 Task: Add Mauro & Gianni Sharp Provolone Cheese Wedge to the cart.
Action: Mouse moved to (808, 281)
Screenshot: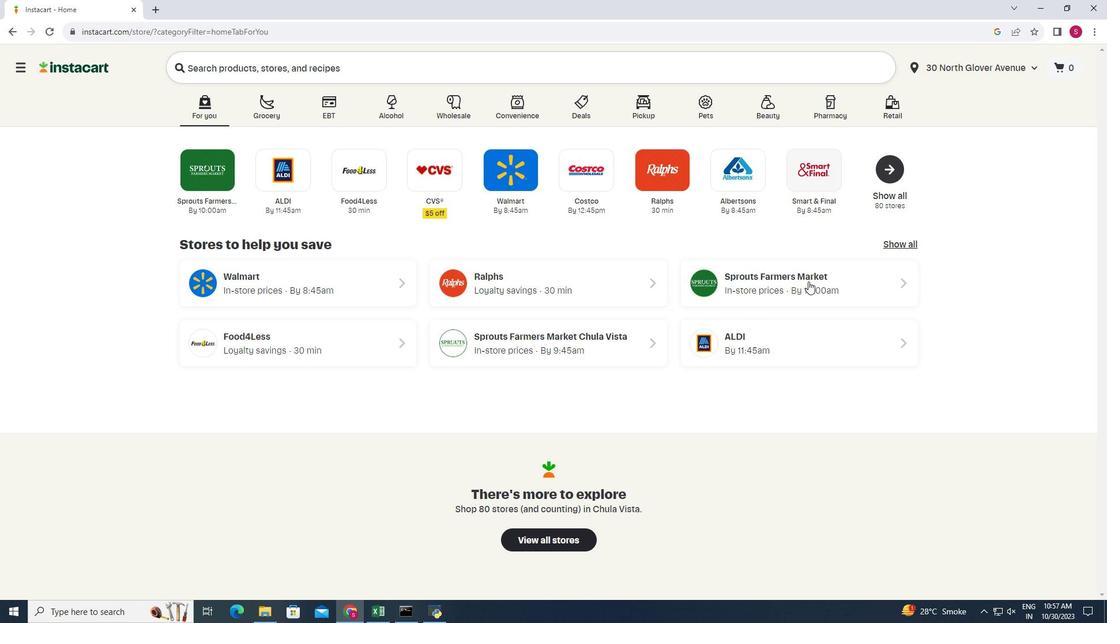 
Action: Mouse pressed left at (808, 281)
Screenshot: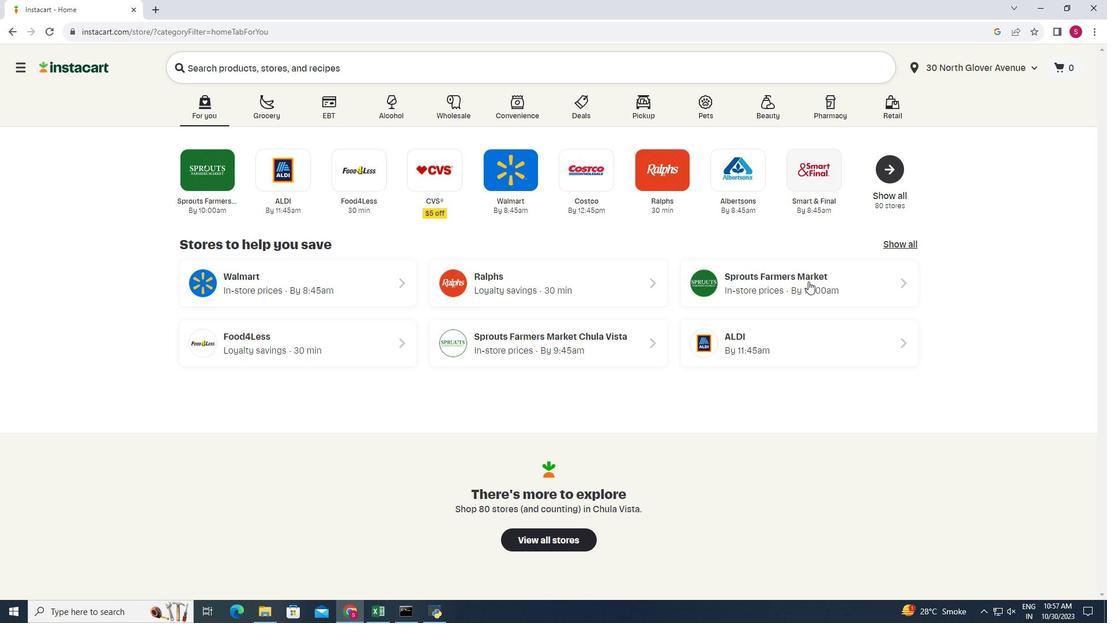 
Action: Mouse moved to (32, 504)
Screenshot: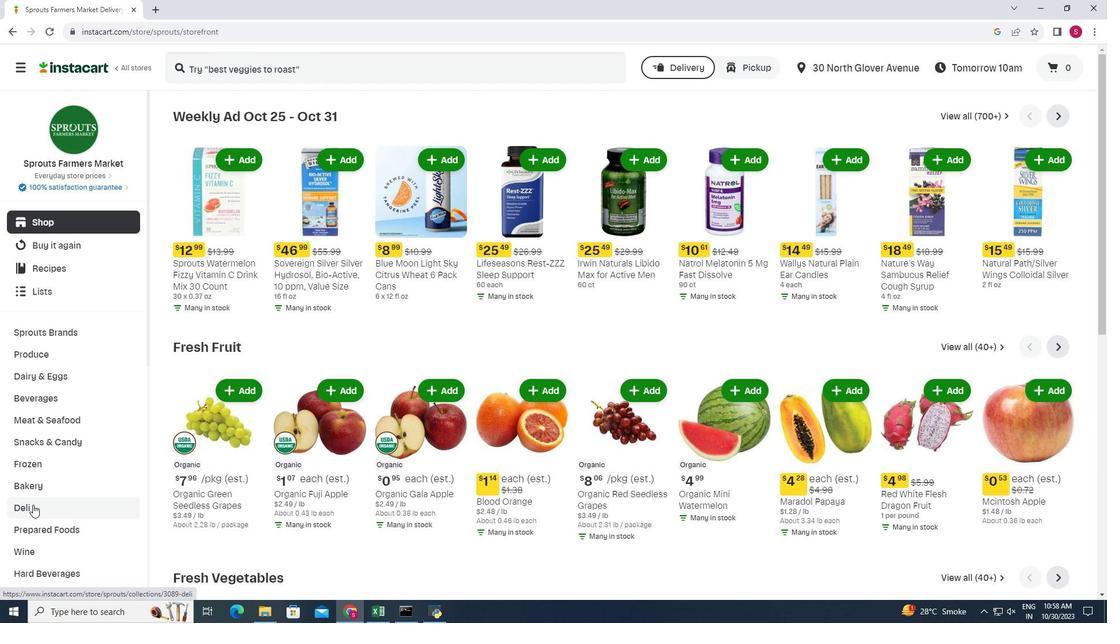 
Action: Mouse pressed left at (32, 504)
Screenshot: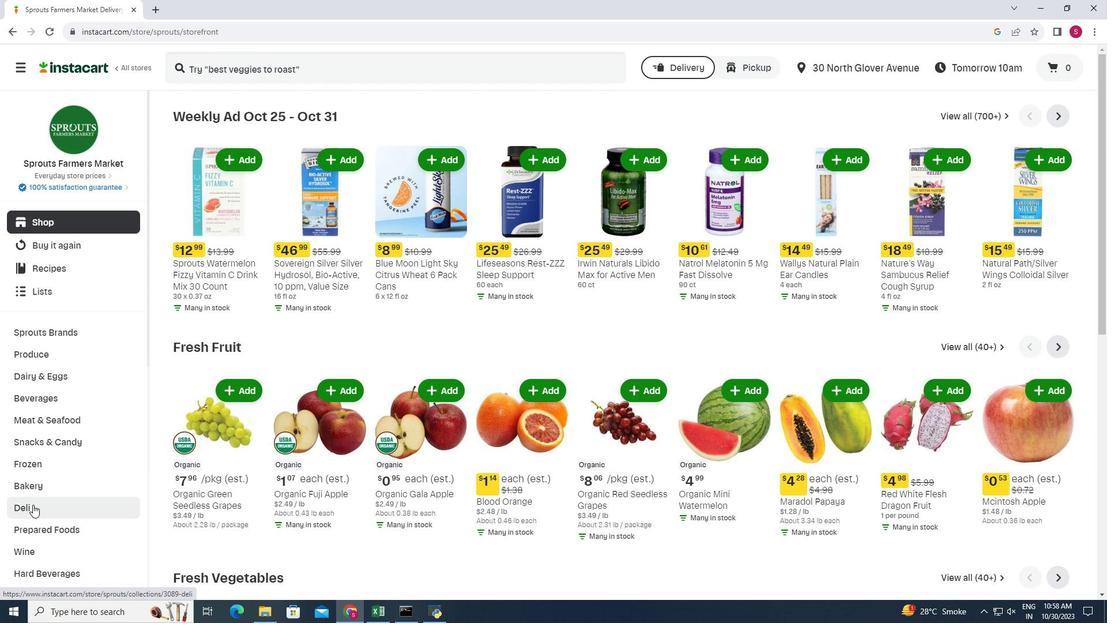 
Action: Mouse moved to (297, 153)
Screenshot: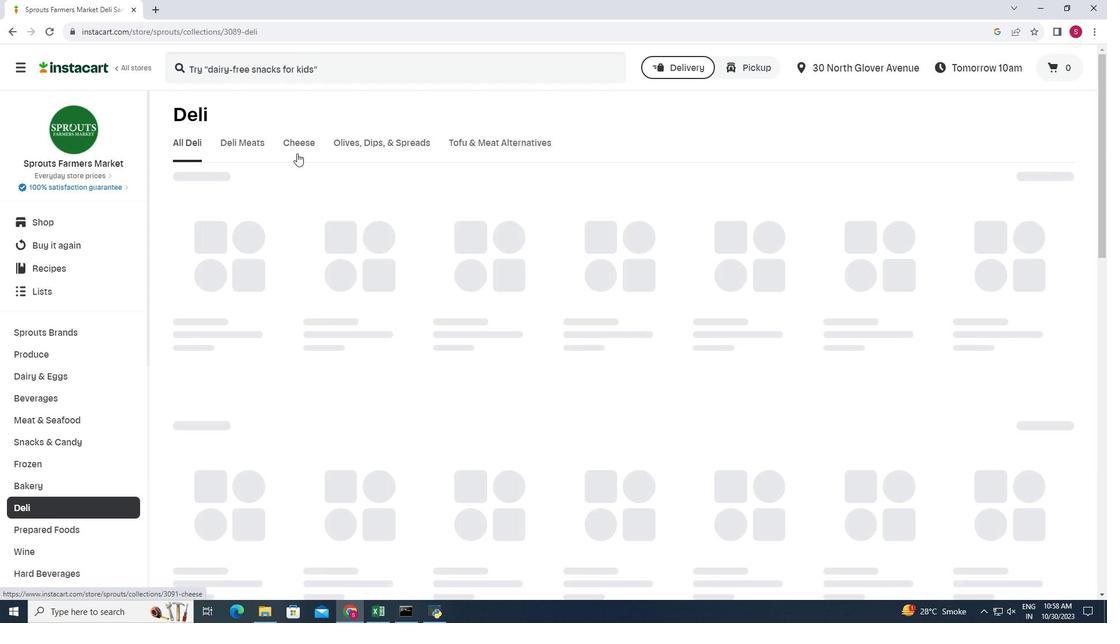 
Action: Mouse pressed left at (297, 153)
Screenshot: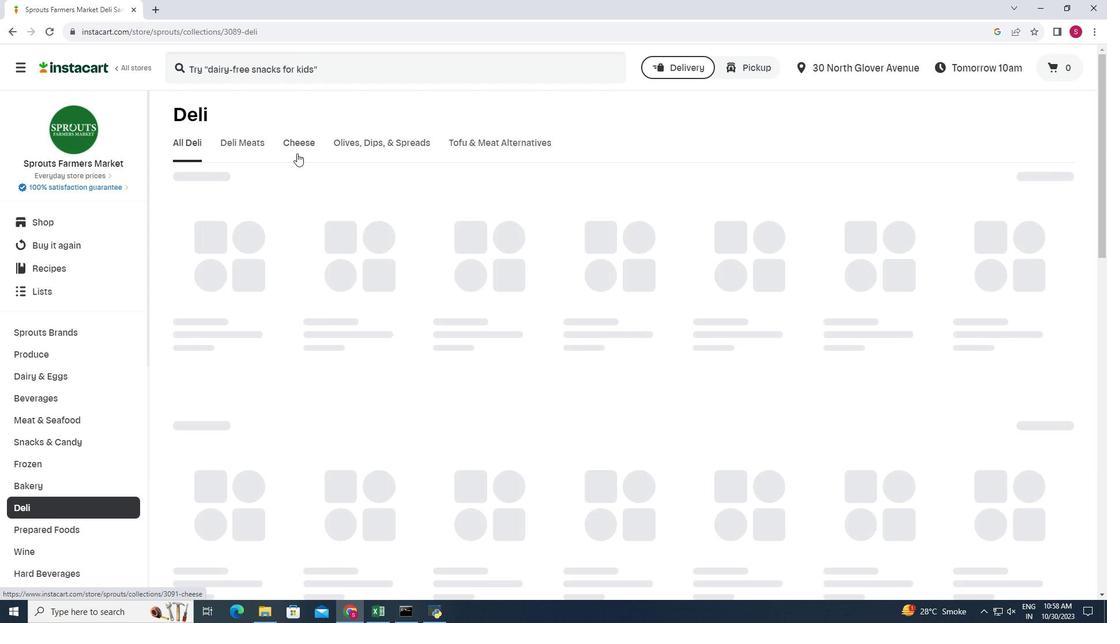 
Action: Mouse moved to (1088, 190)
Screenshot: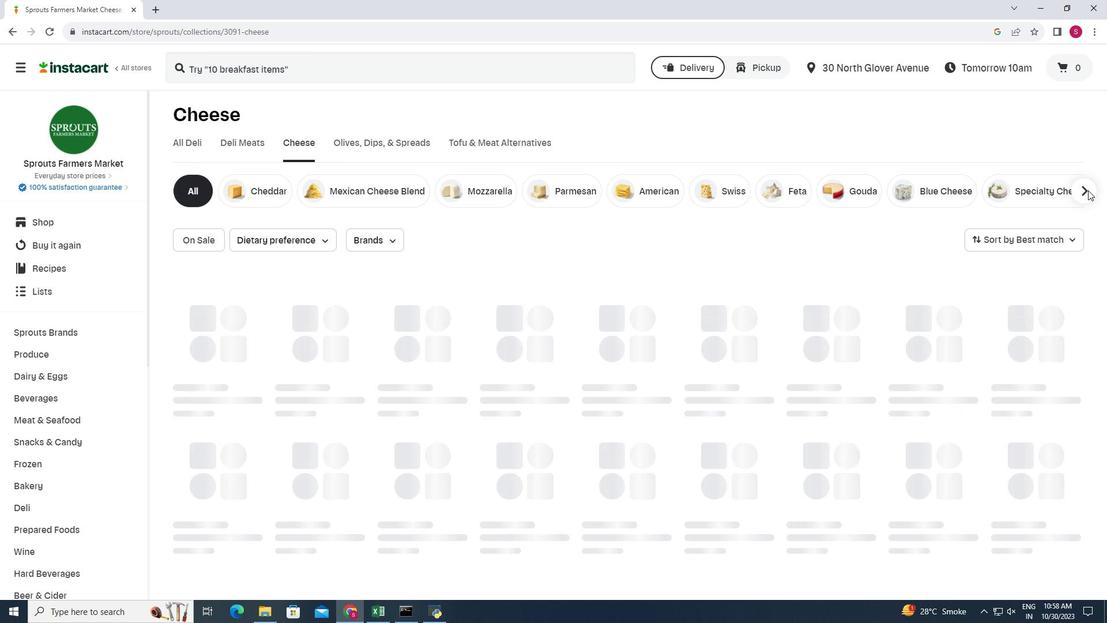 
Action: Mouse pressed left at (1088, 190)
Screenshot: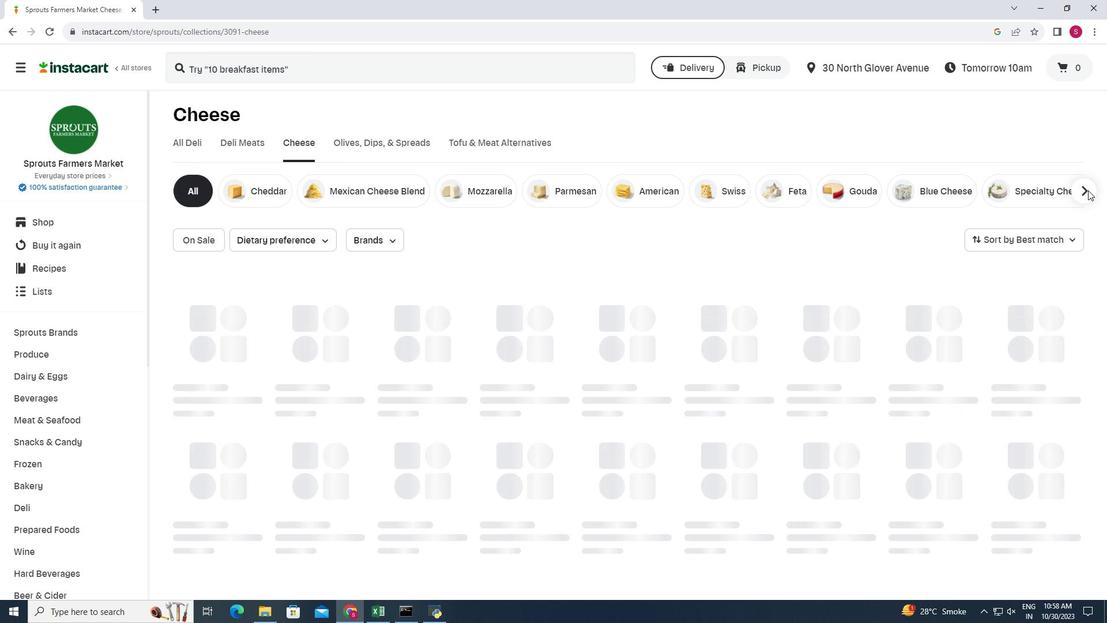 
Action: Mouse moved to (1085, 188)
Screenshot: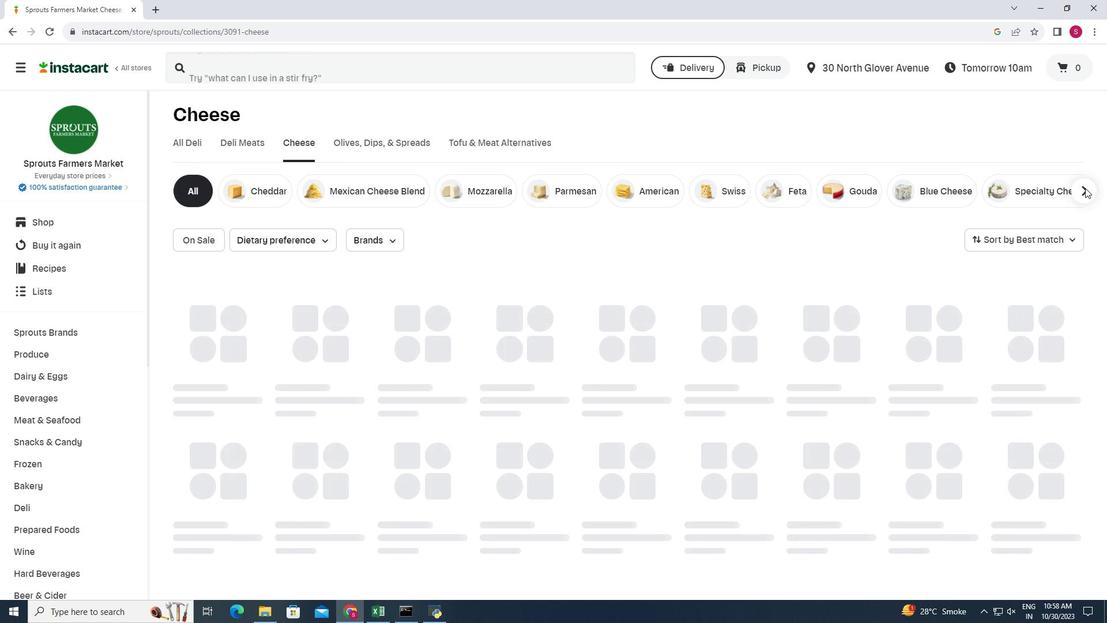 
Action: Mouse pressed left at (1085, 188)
Screenshot: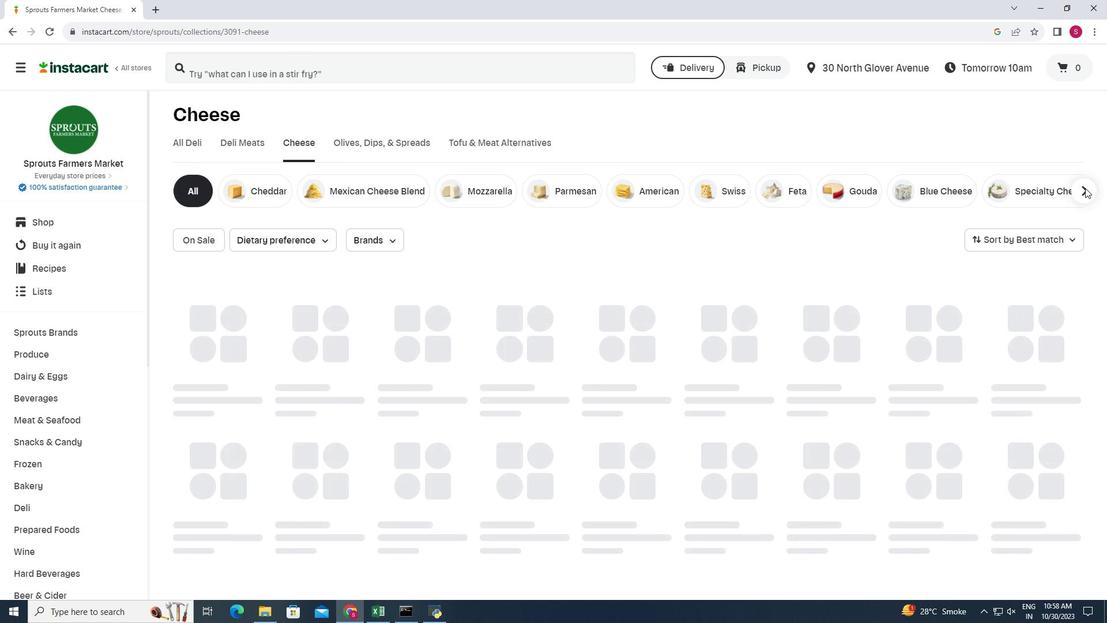
Action: Mouse moved to (1023, 197)
Screenshot: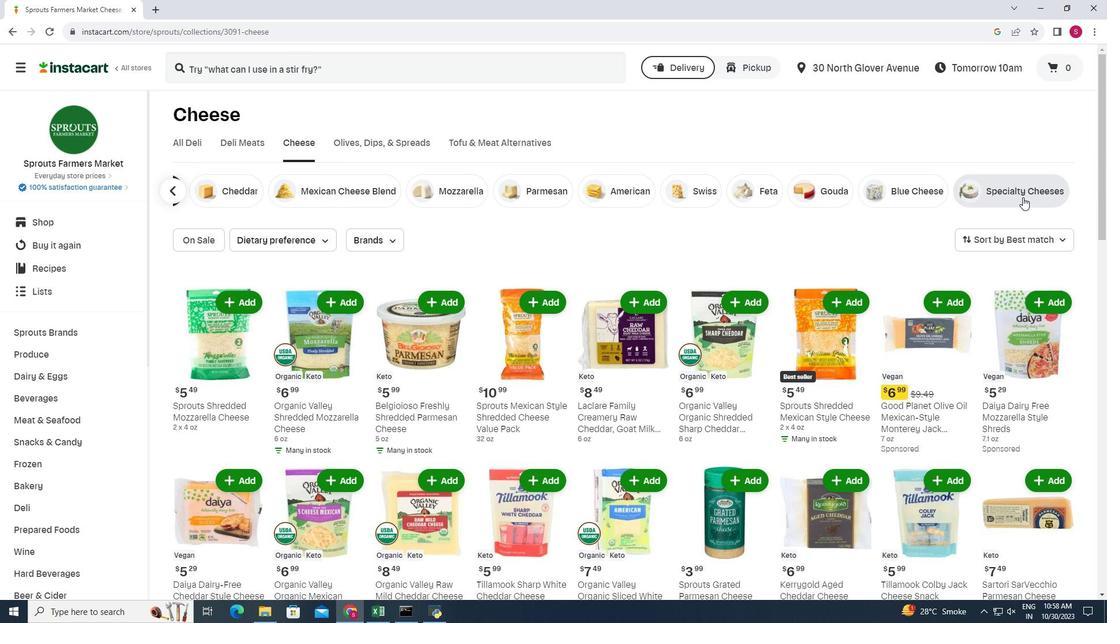
Action: Mouse pressed left at (1023, 197)
Screenshot: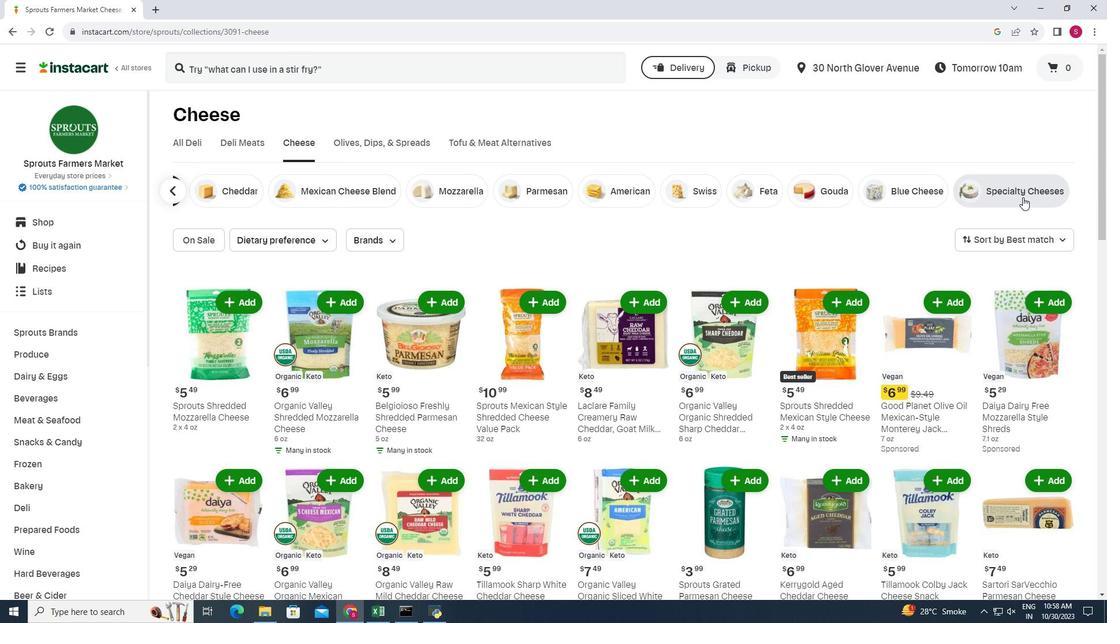
Action: Mouse moved to (220, 260)
Screenshot: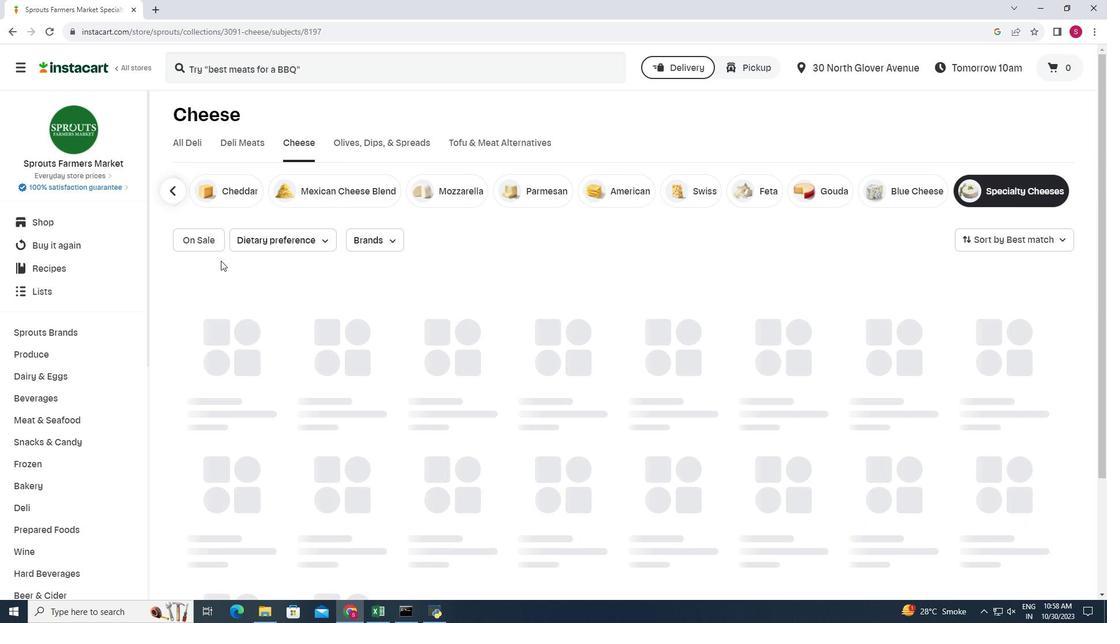 
Action: Mouse scrolled (220, 260) with delta (0, 0)
Screenshot: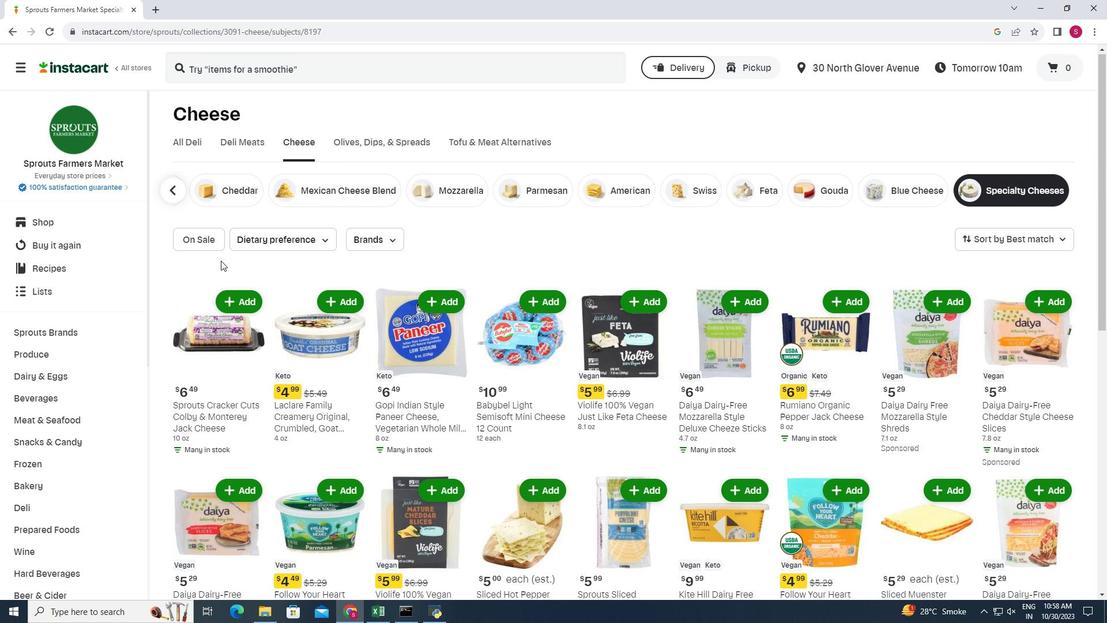 
Action: Mouse scrolled (220, 260) with delta (0, 0)
Screenshot: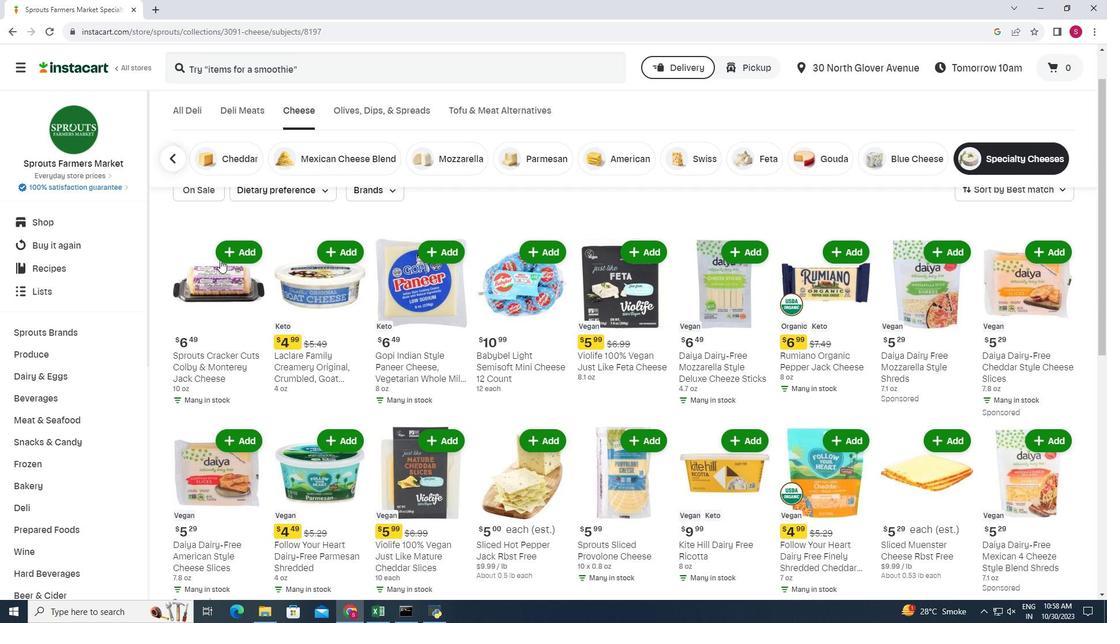 
Action: Mouse moved to (1047, 314)
Screenshot: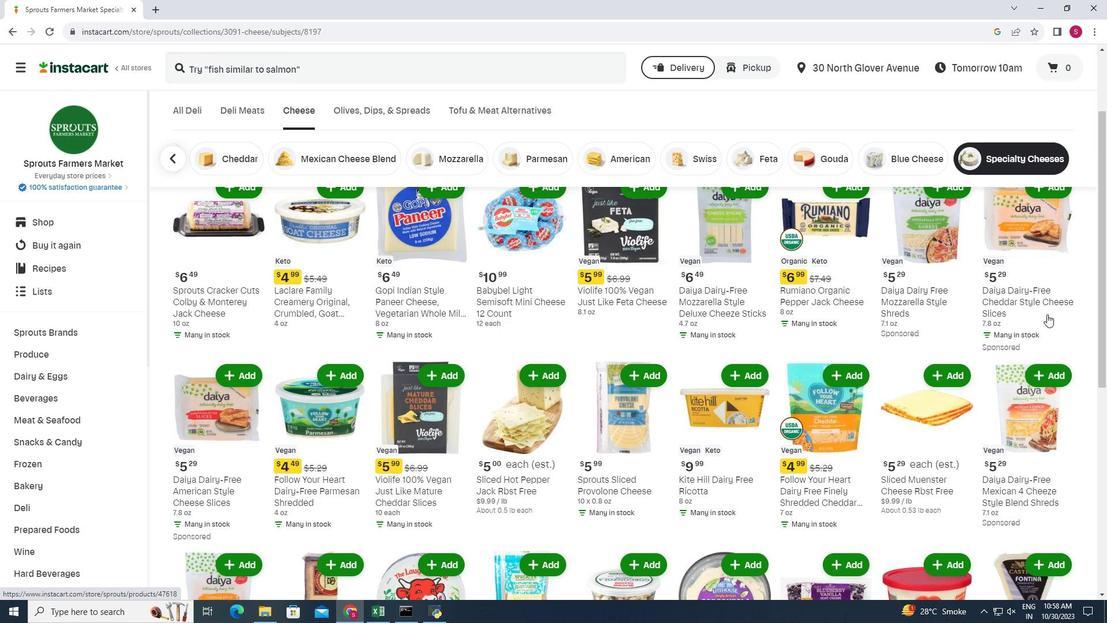 
Action: Mouse scrolled (1047, 313) with delta (0, 0)
Screenshot: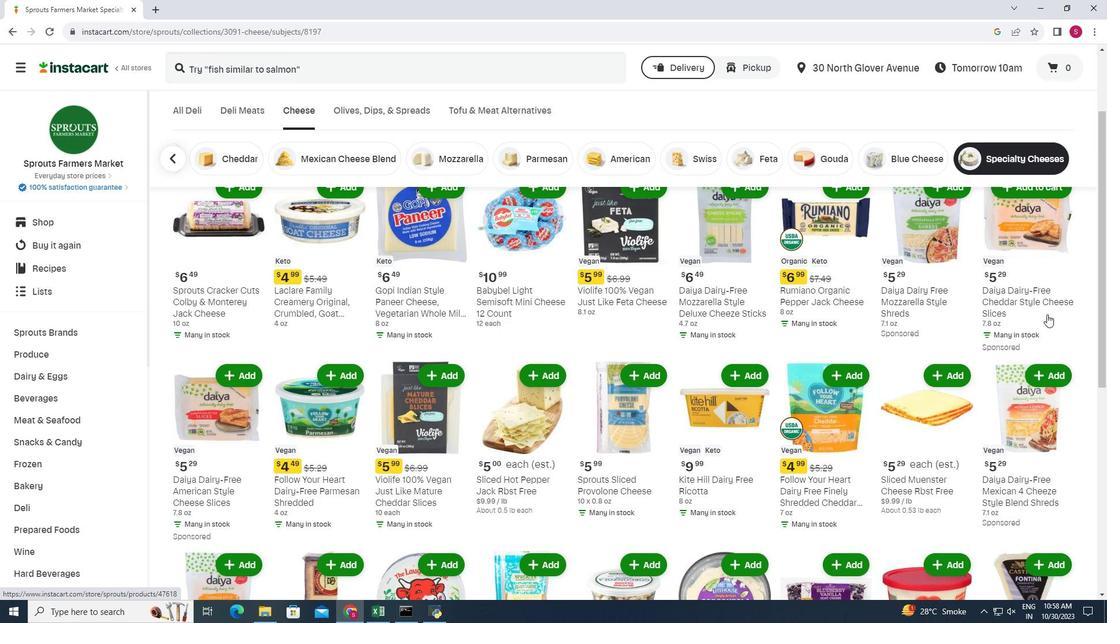 
Action: Mouse moved to (1047, 315)
Screenshot: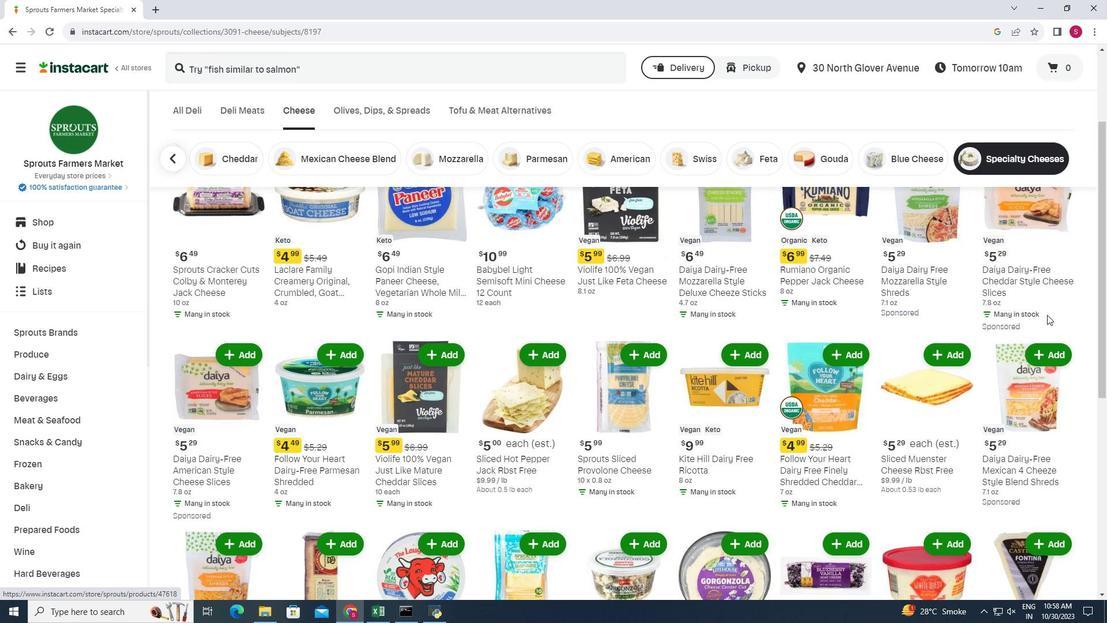 
Action: Mouse scrolled (1047, 314) with delta (0, 0)
Screenshot: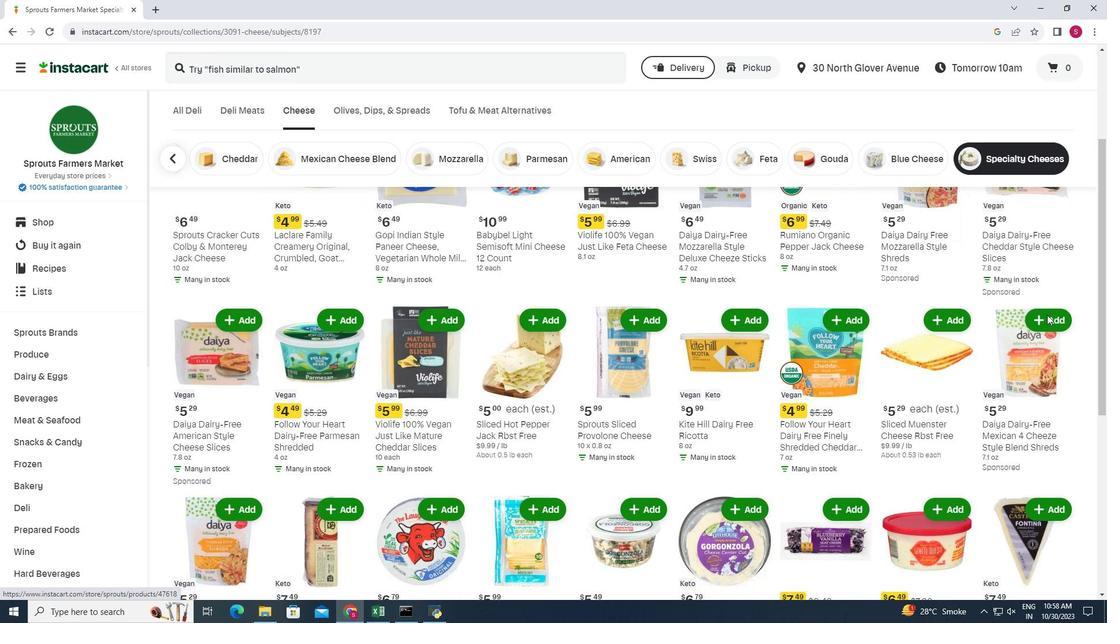 
Action: Mouse moved to (174, 351)
Screenshot: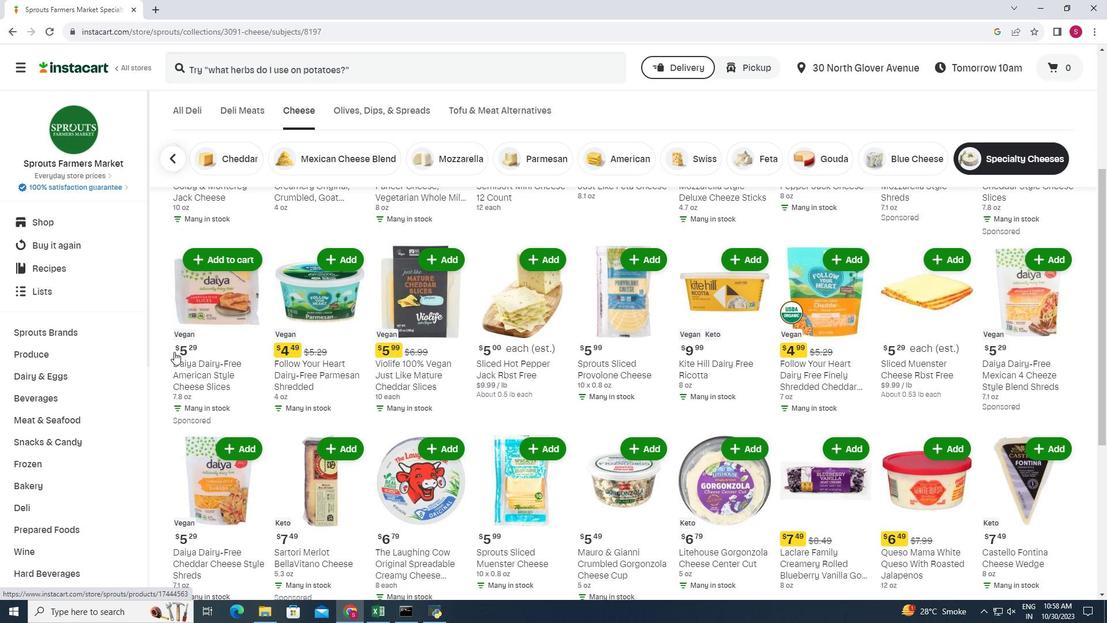 
Action: Mouse scrolled (174, 351) with delta (0, 0)
Screenshot: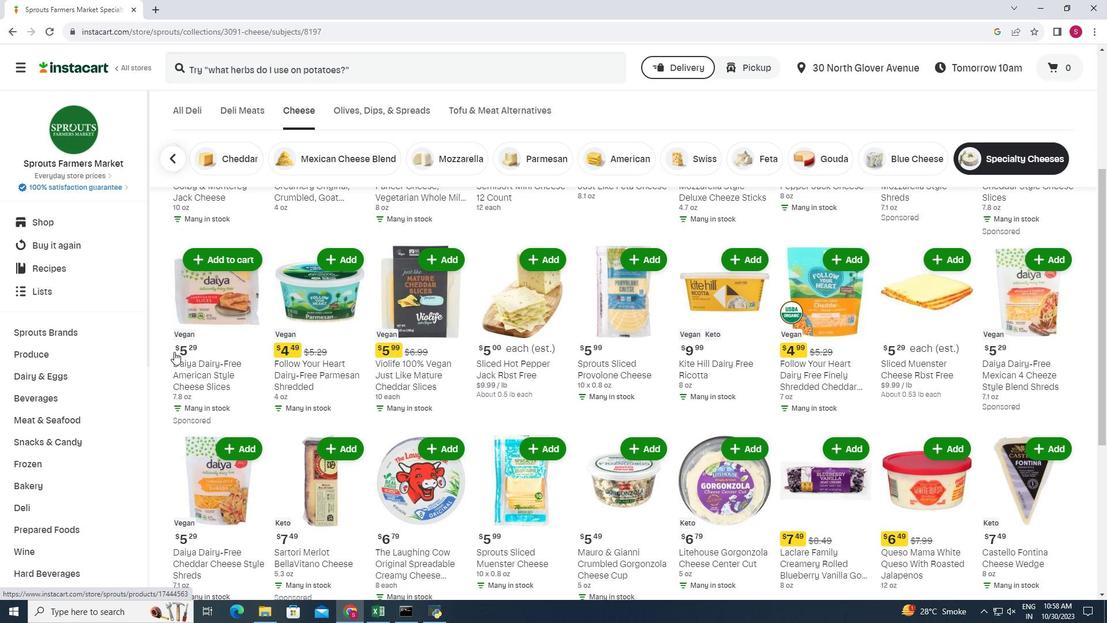 
Action: Mouse moved to (174, 351)
Screenshot: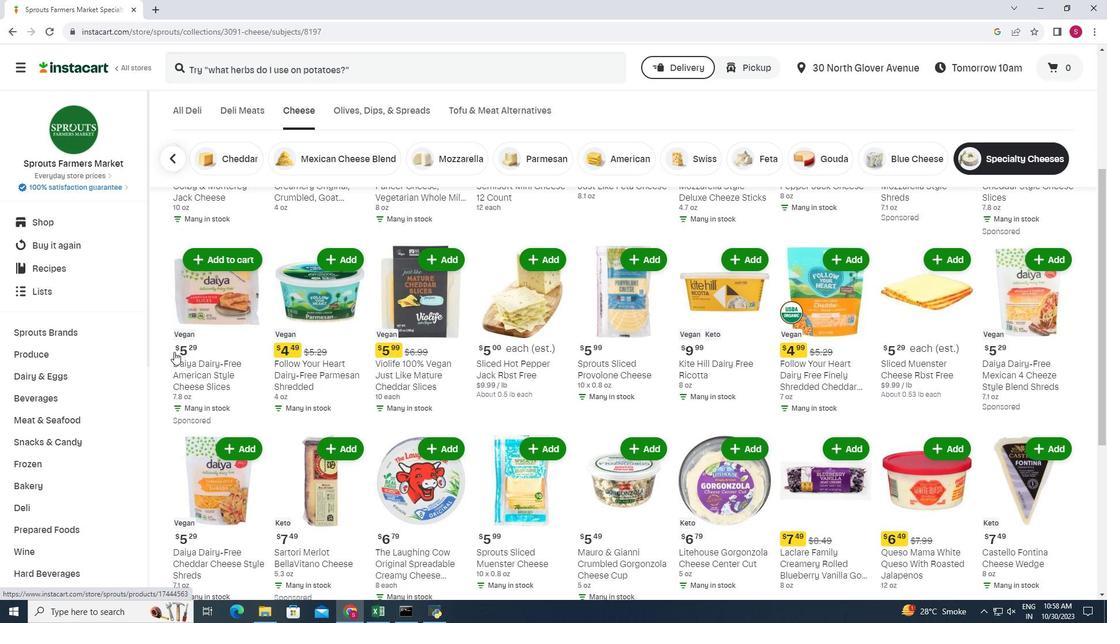 
Action: Mouse scrolled (174, 351) with delta (0, 0)
Screenshot: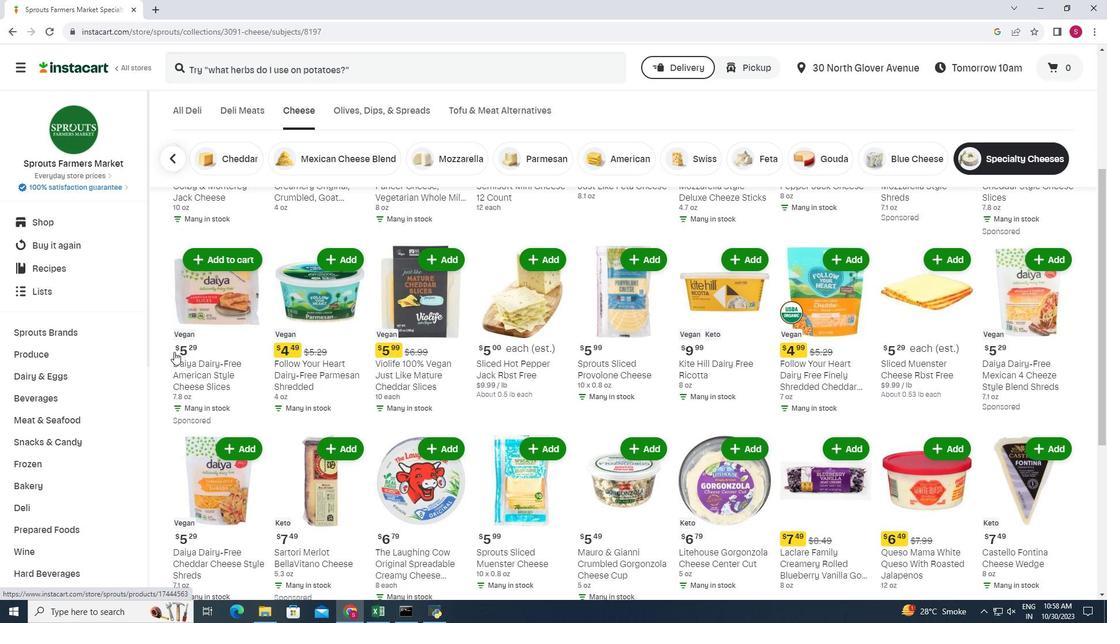 
Action: Mouse moved to (1063, 426)
Screenshot: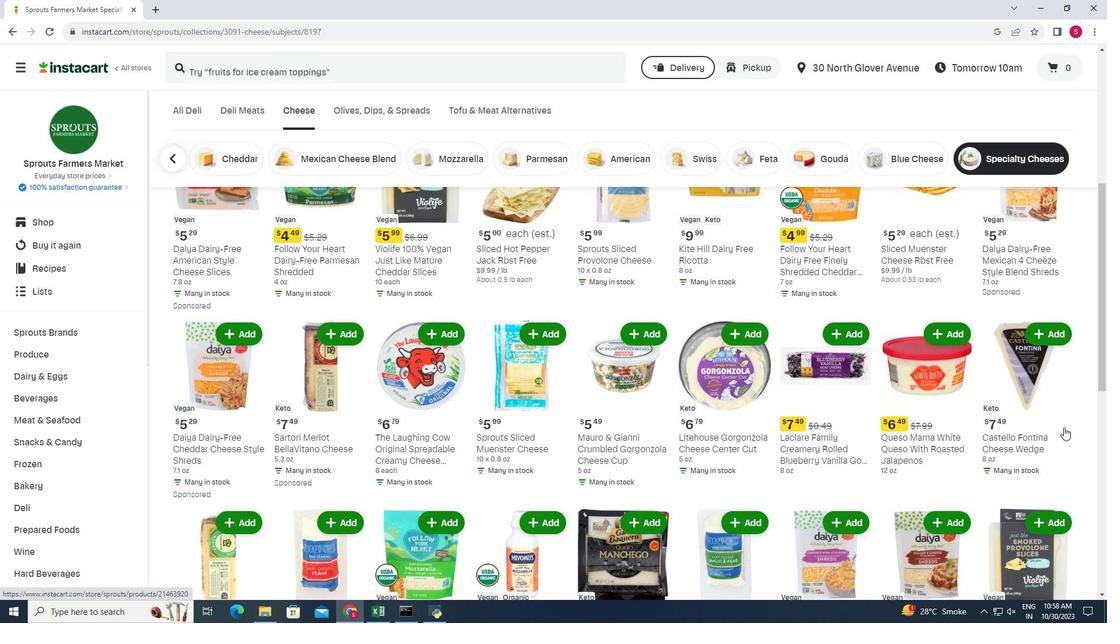 
Action: Mouse scrolled (1063, 426) with delta (0, 0)
Screenshot: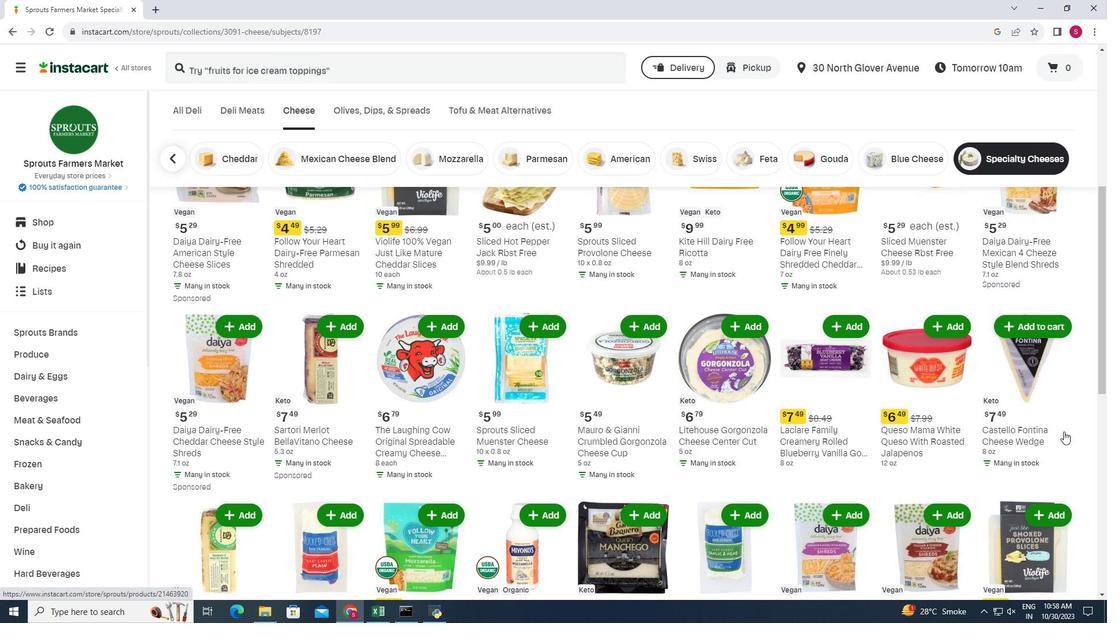 
Action: Mouse moved to (1064, 430)
Screenshot: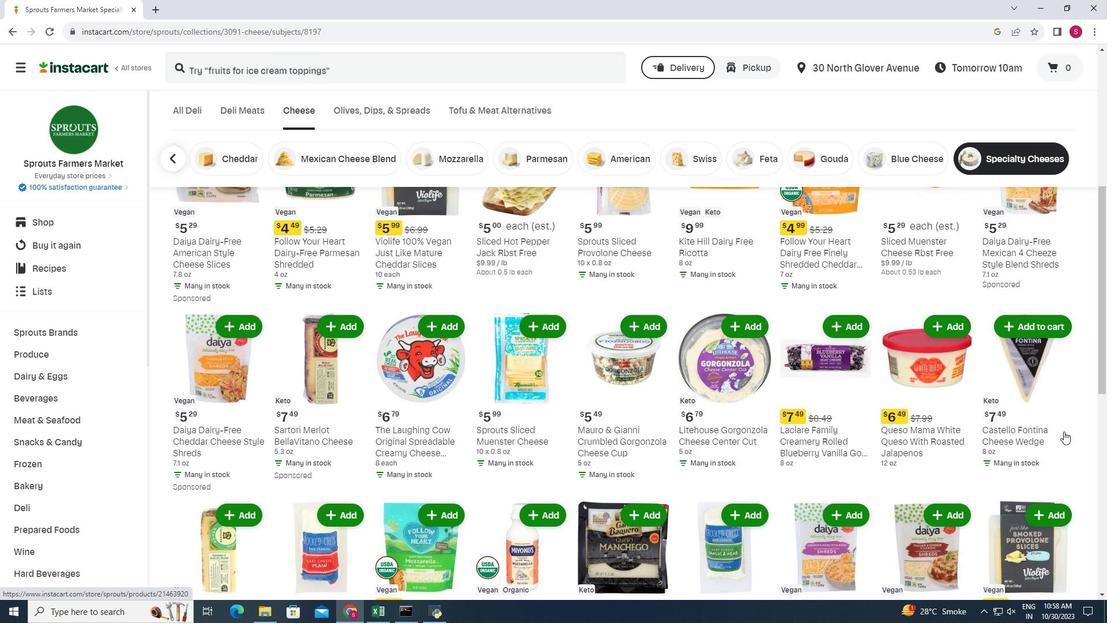 
Action: Mouse scrolled (1064, 429) with delta (0, 0)
Screenshot: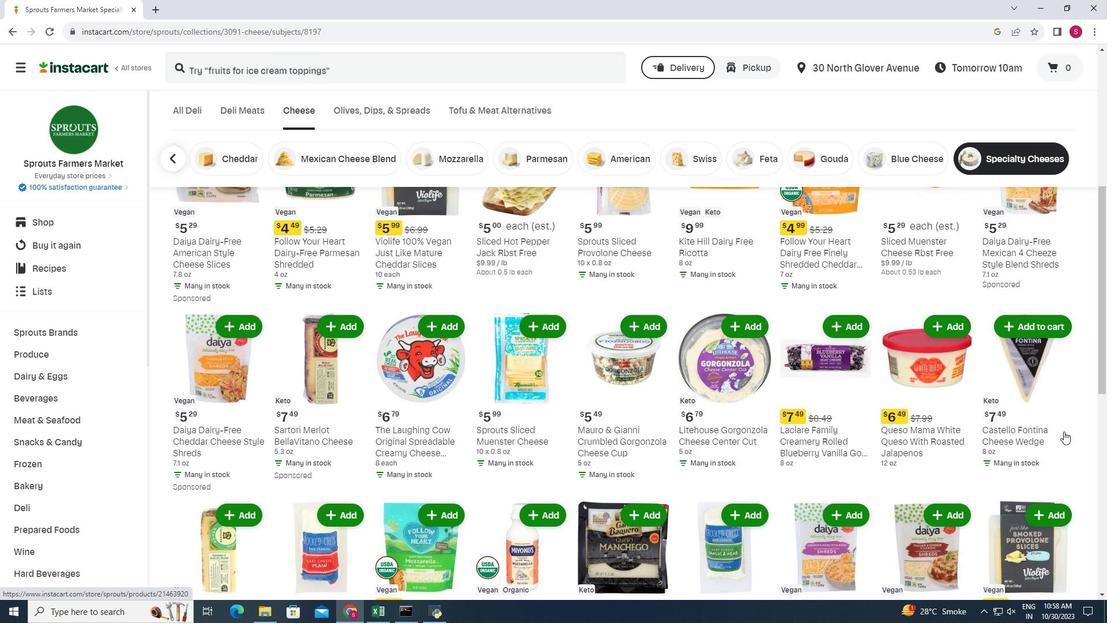 
Action: Mouse moved to (249, 456)
Screenshot: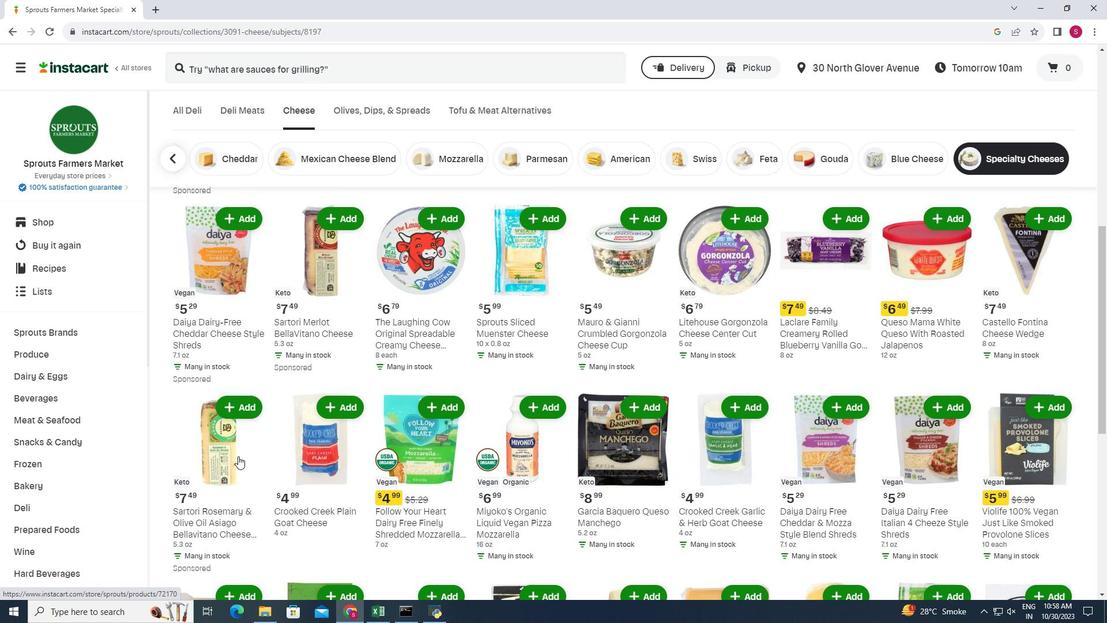 
Action: Mouse scrolled (249, 456) with delta (0, 0)
Screenshot: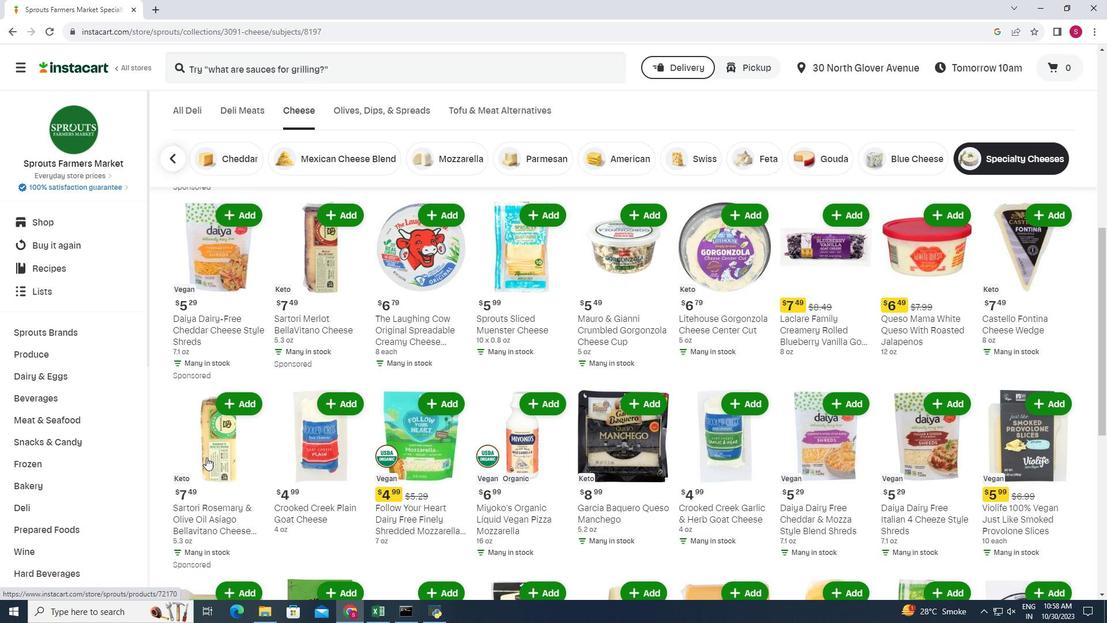 
Action: Mouse moved to (197, 457)
Screenshot: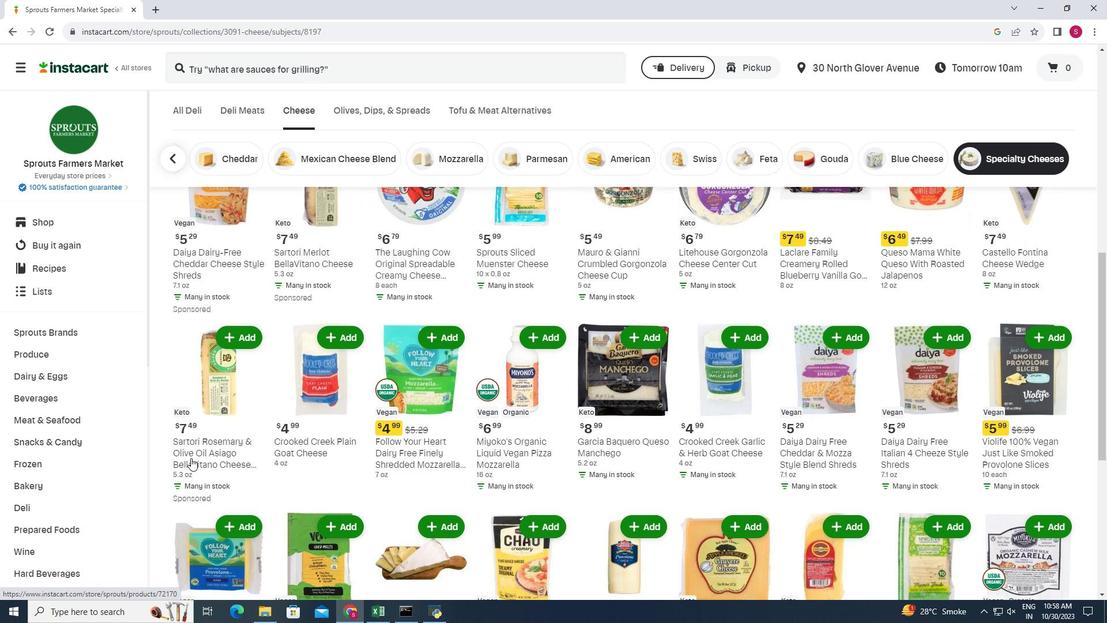 
Action: Mouse scrolled (197, 456) with delta (0, 0)
Screenshot: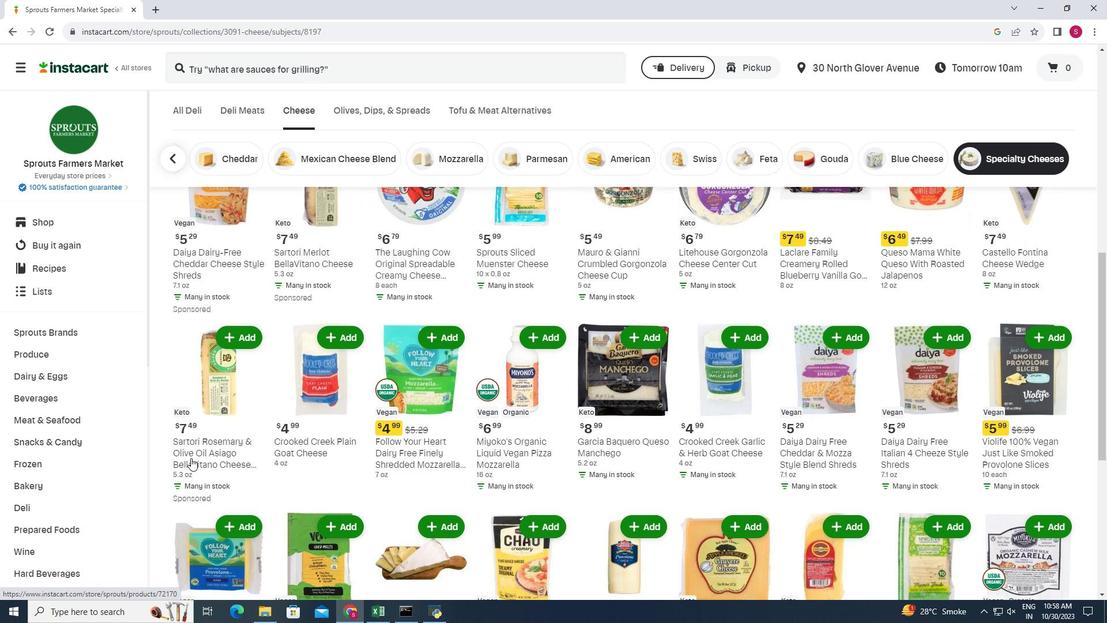 
Action: Mouse moved to (192, 458)
Screenshot: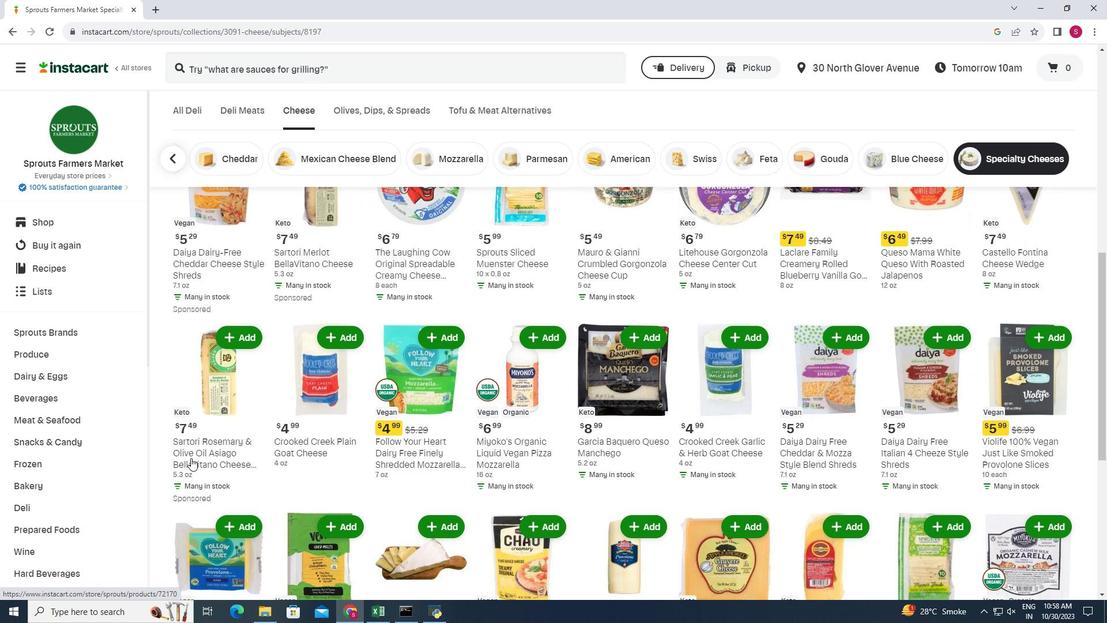 
Action: Mouse scrolled (192, 457) with delta (0, 0)
Screenshot: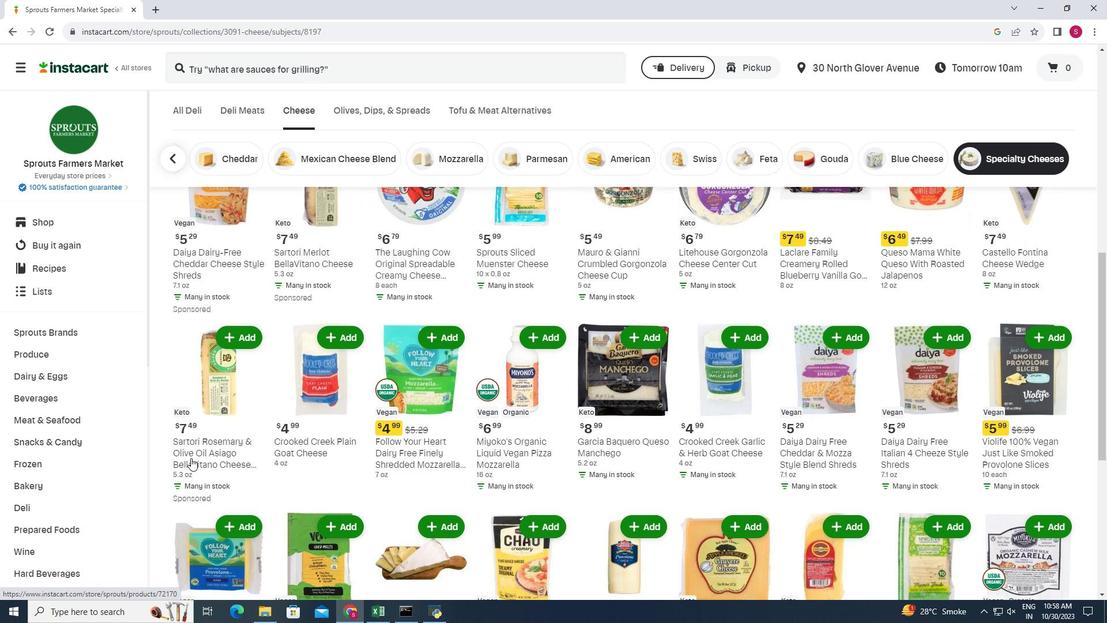 
Action: Mouse moved to (190, 458)
Screenshot: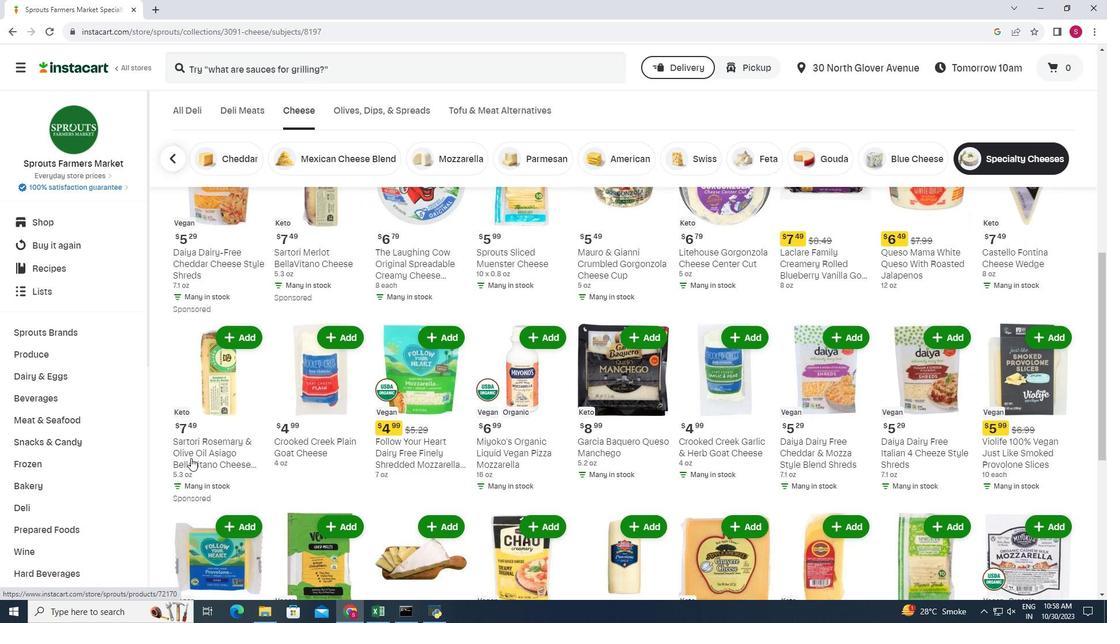 
Action: Mouse scrolled (190, 457) with delta (0, 0)
Screenshot: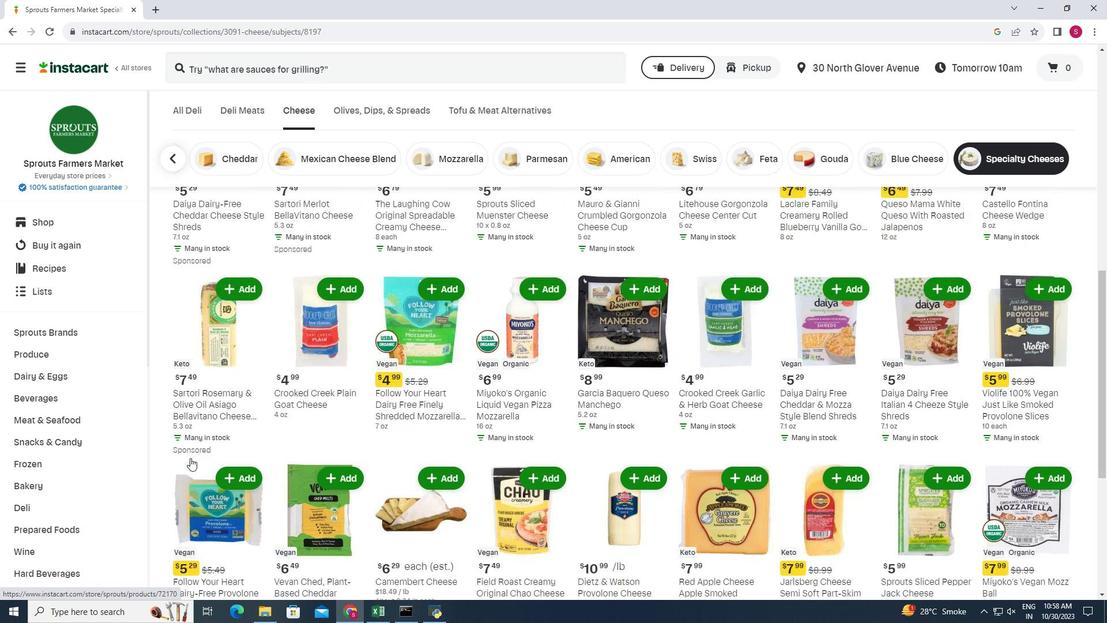 
Action: Mouse scrolled (190, 457) with delta (0, 0)
Screenshot: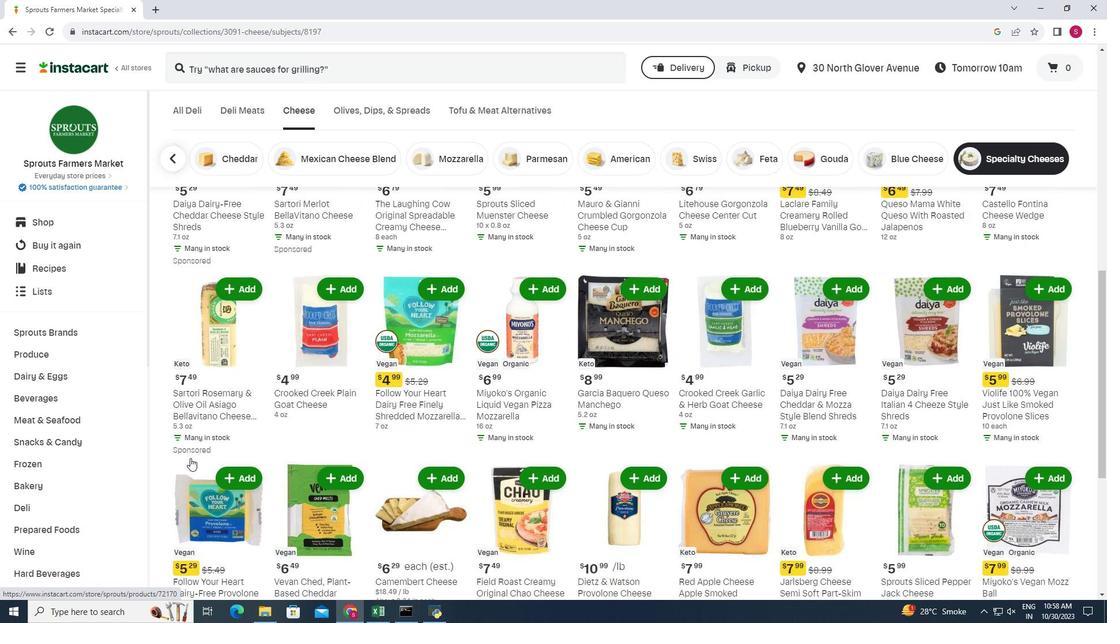 
Action: Mouse moved to (1022, 387)
Screenshot: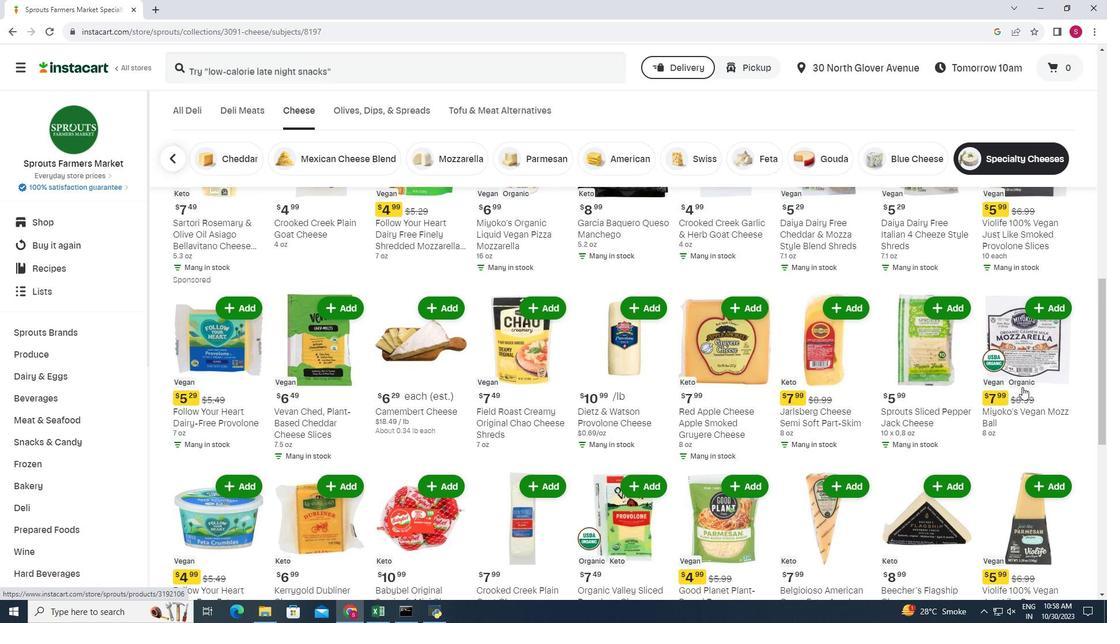 
Action: Mouse scrolled (1022, 386) with delta (0, 0)
Screenshot: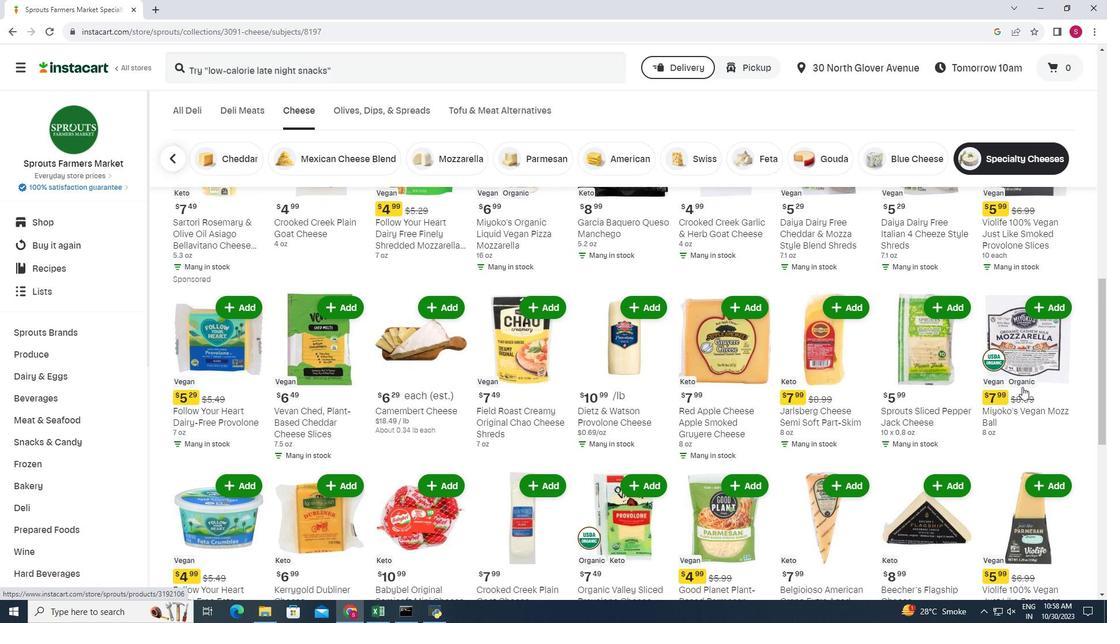 
Action: Mouse moved to (1023, 388)
Screenshot: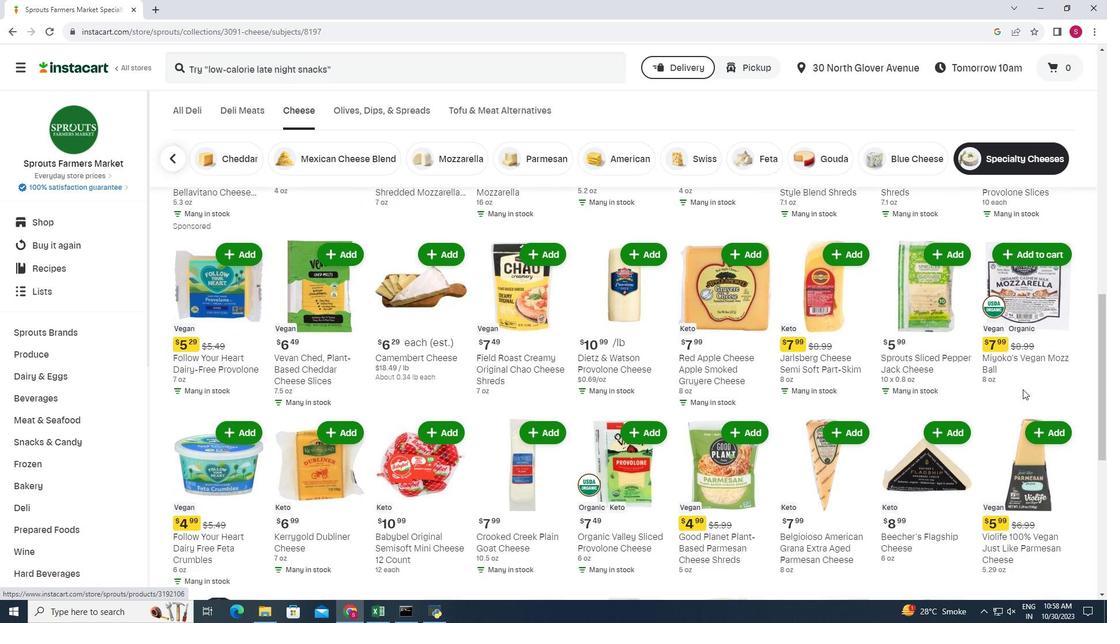 
Action: Mouse scrolled (1023, 387) with delta (0, 0)
Screenshot: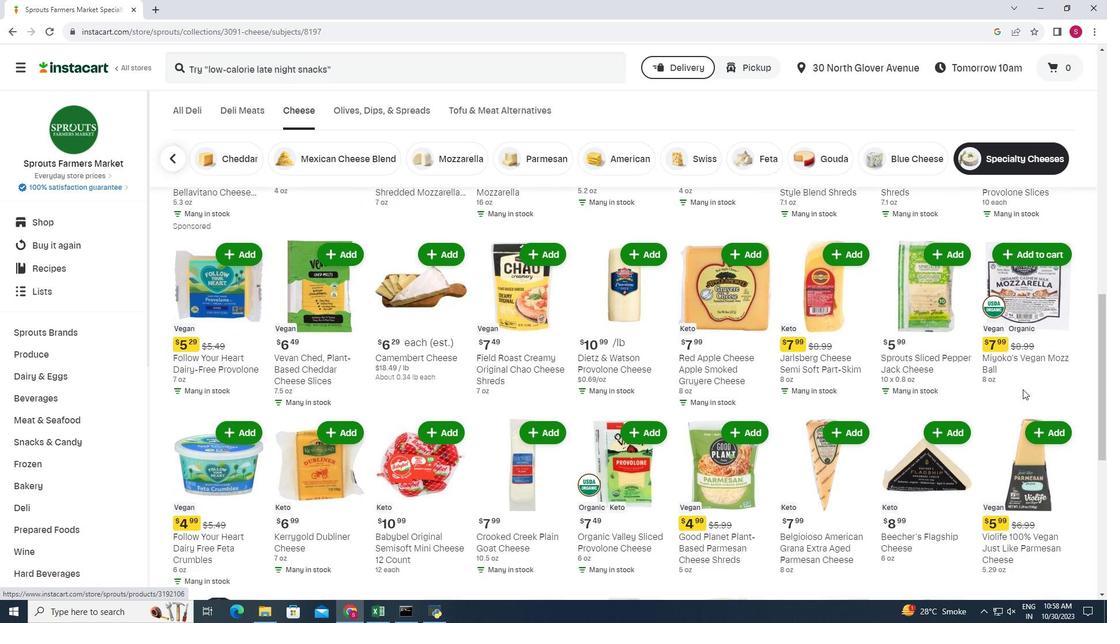 
Action: Mouse moved to (182, 428)
Screenshot: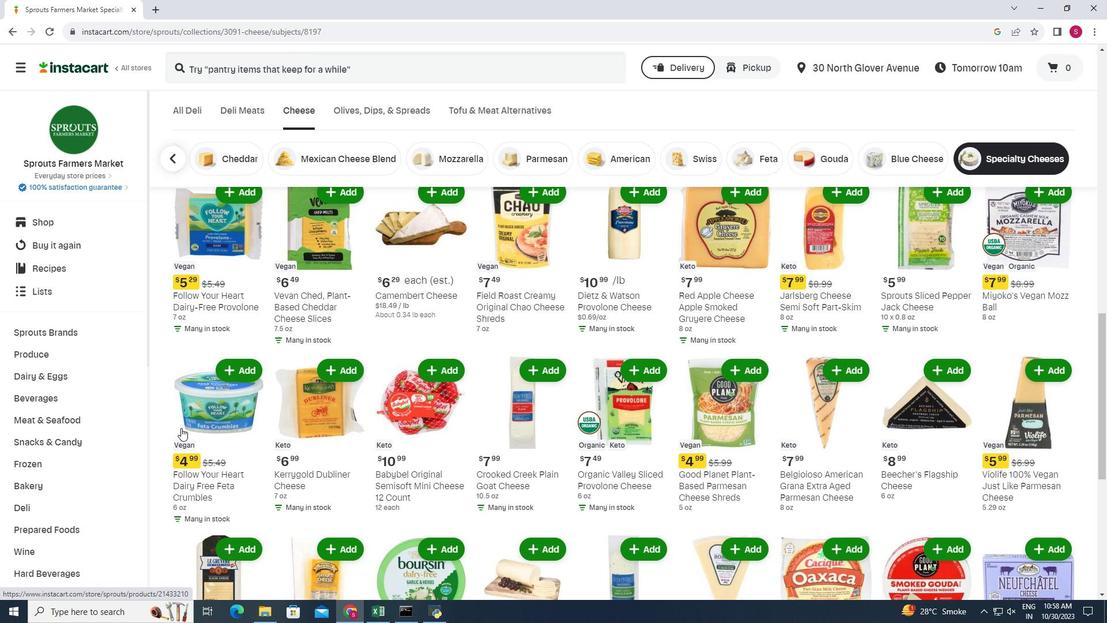 
Action: Mouse scrolled (182, 427) with delta (0, 0)
Screenshot: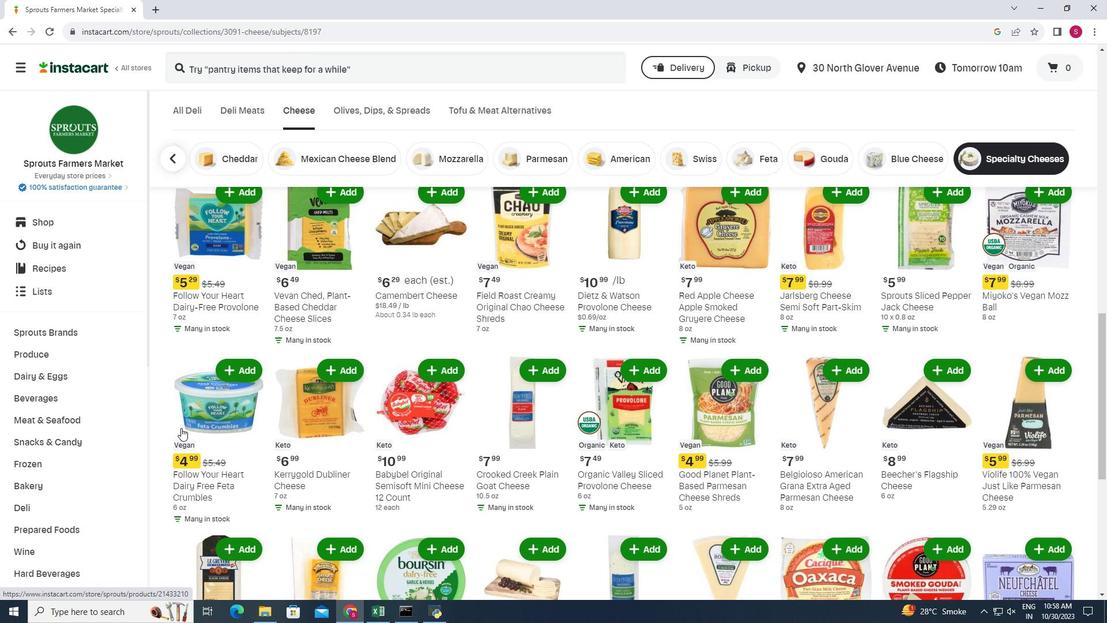 
Action: Mouse moved to (181, 428)
Screenshot: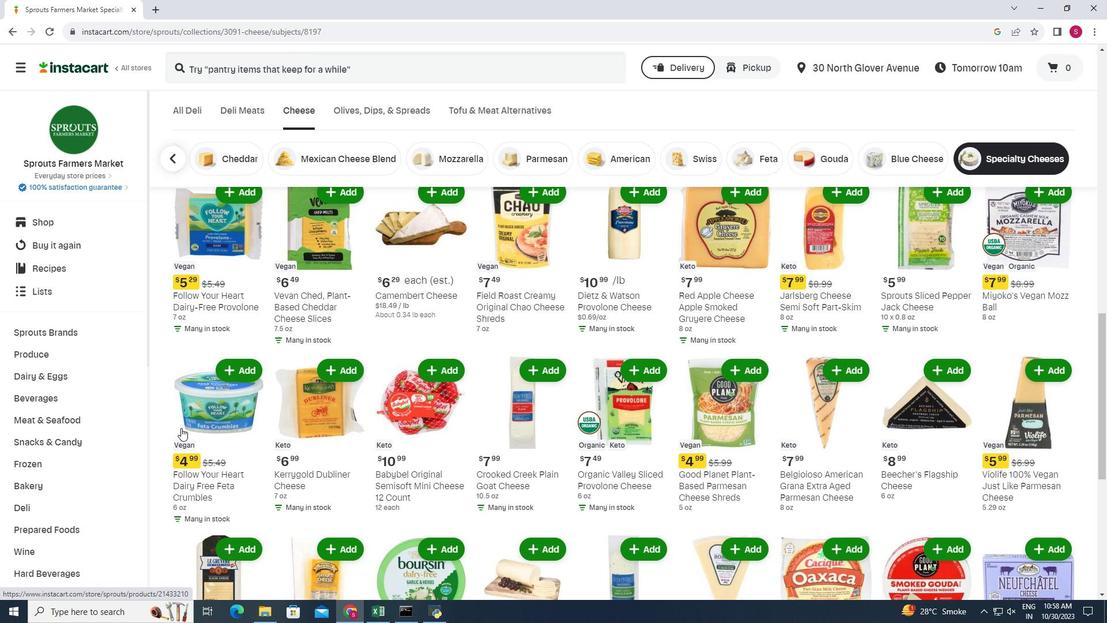 
Action: Mouse scrolled (181, 427) with delta (0, 0)
Screenshot: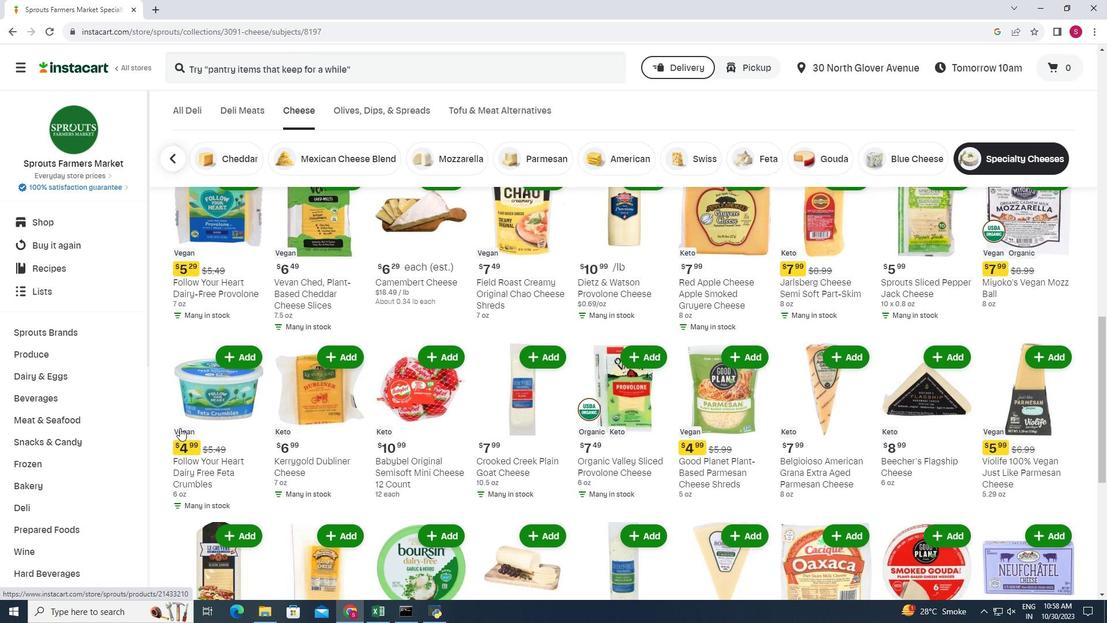 
Action: Mouse moved to (180, 428)
Screenshot: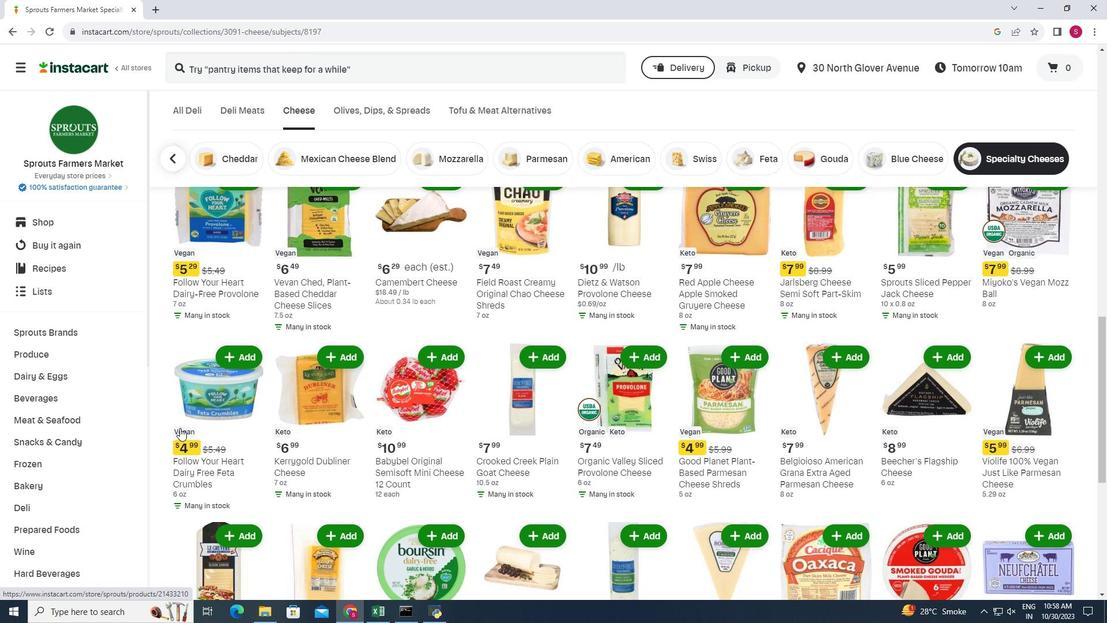 
Action: Mouse scrolled (180, 427) with delta (0, 0)
Screenshot: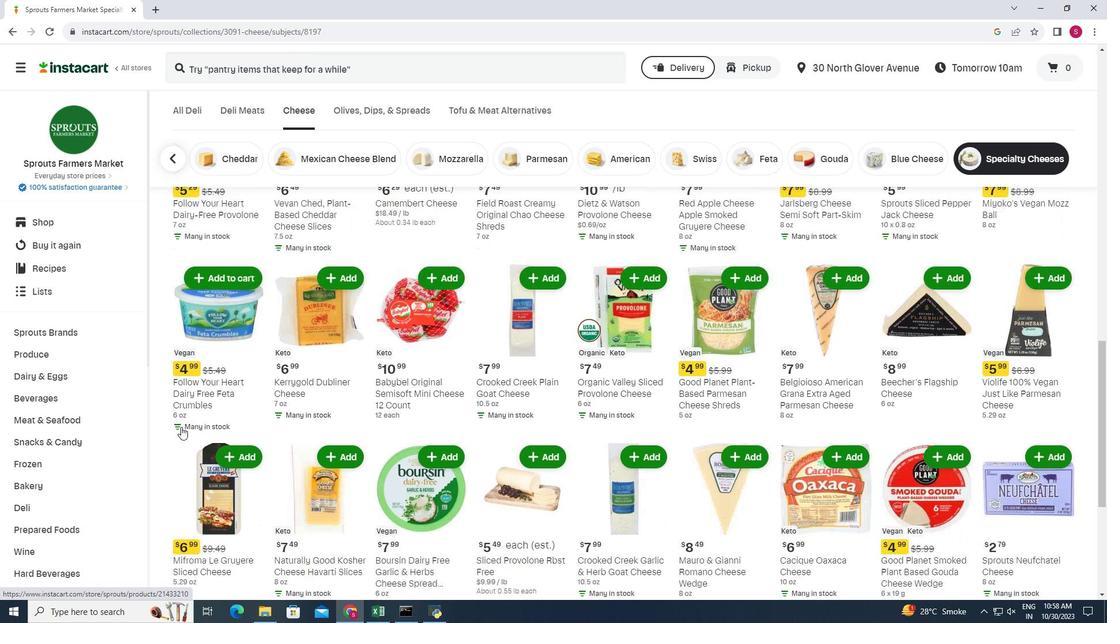 
Action: Mouse moved to (1050, 458)
Screenshot: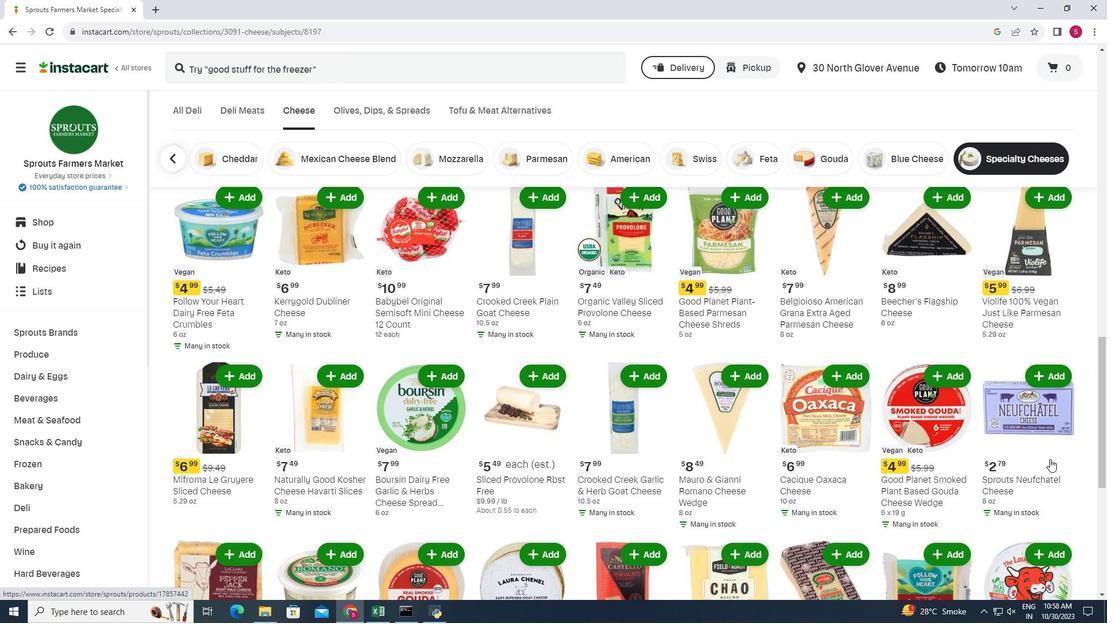 
Action: Mouse scrolled (1050, 457) with delta (0, 0)
Screenshot: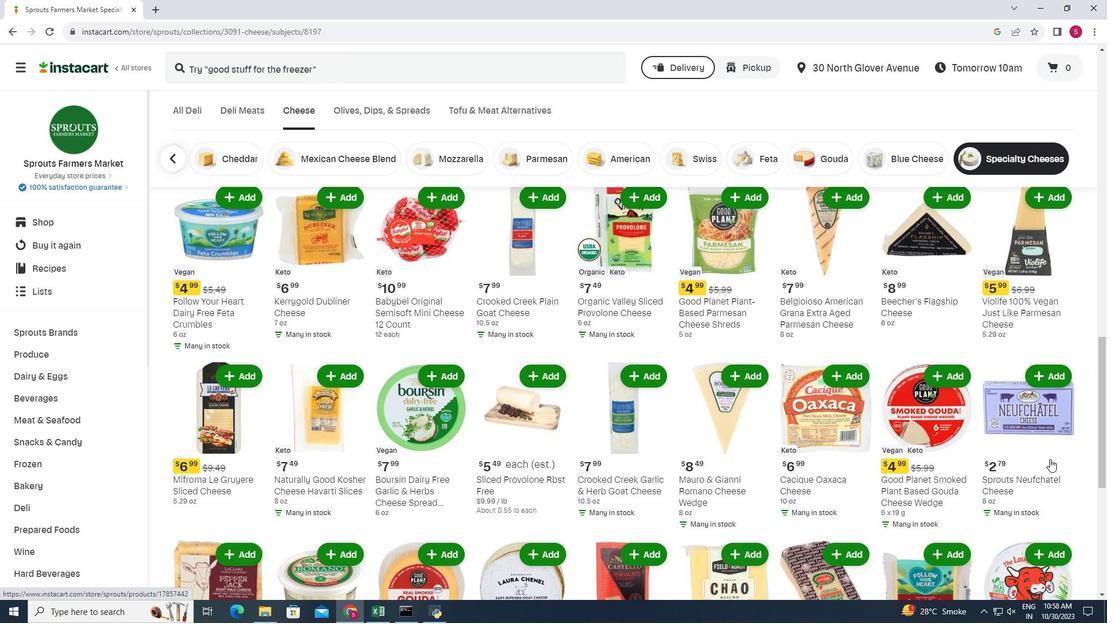 
Action: Mouse moved to (1050, 459)
Screenshot: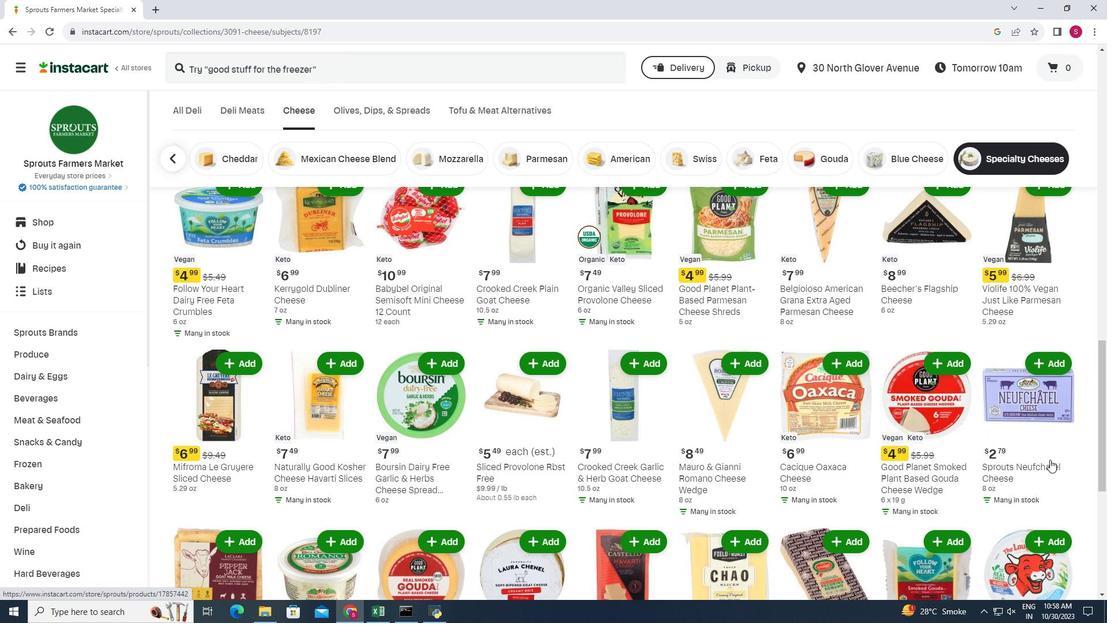 
Action: Mouse scrolled (1050, 458) with delta (0, 0)
Screenshot: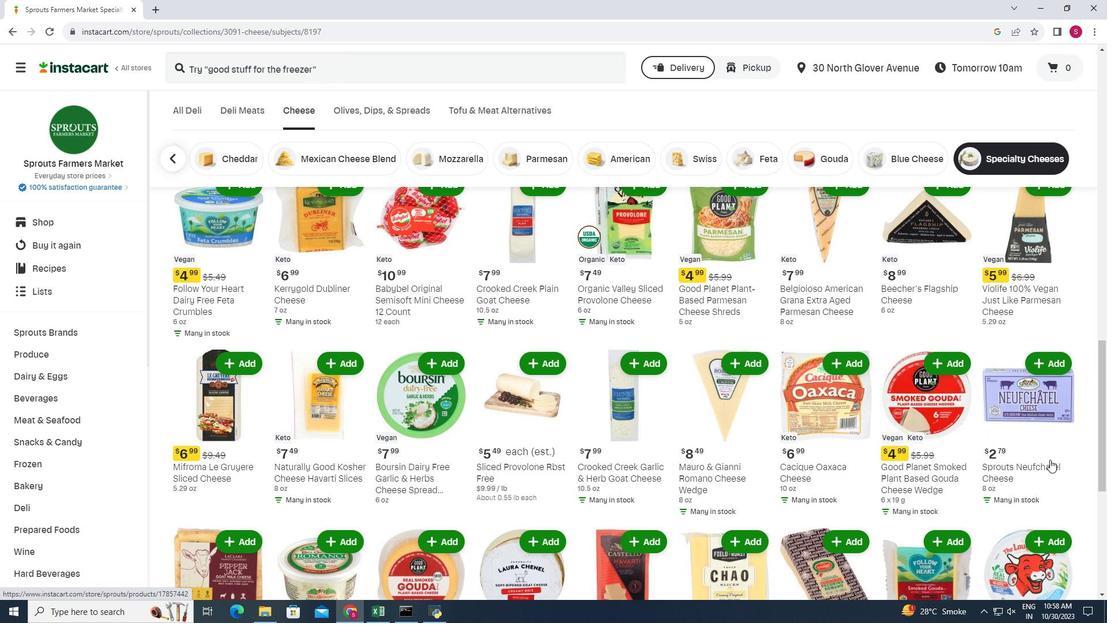 
Action: Mouse moved to (1050, 459)
Screenshot: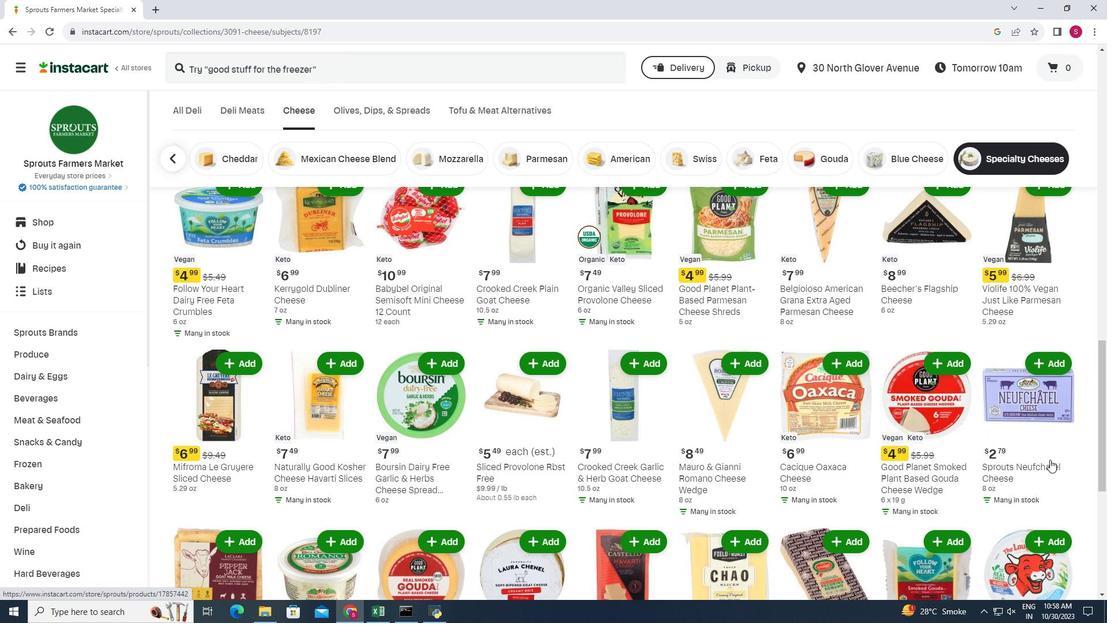 
Action: Mouse scrolled (1050, 458) with delta (0, 0)
Screenshot: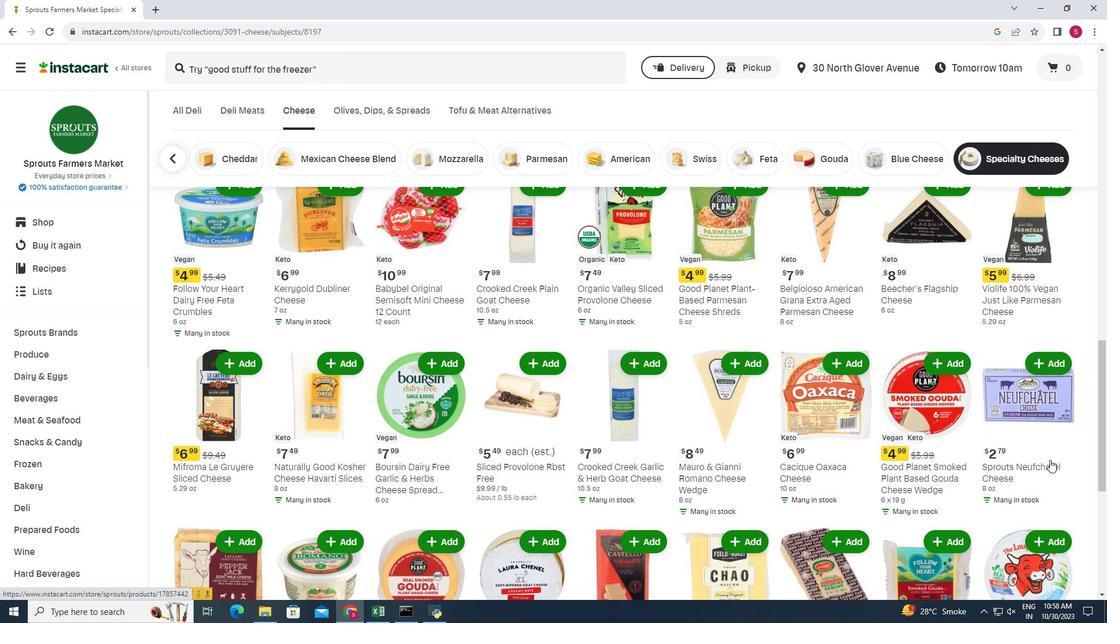 
Action: Mouse moved to (190, 437)
Screenshot: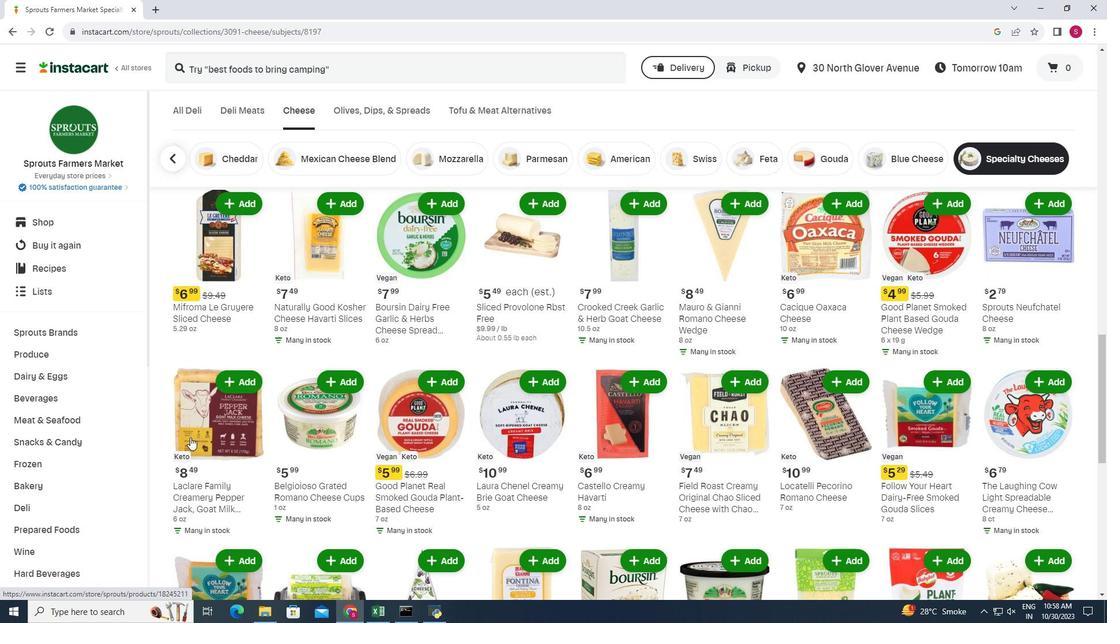 
Action: Mouse scrolled (190, 436) with delta (0, 0)
Screenshot: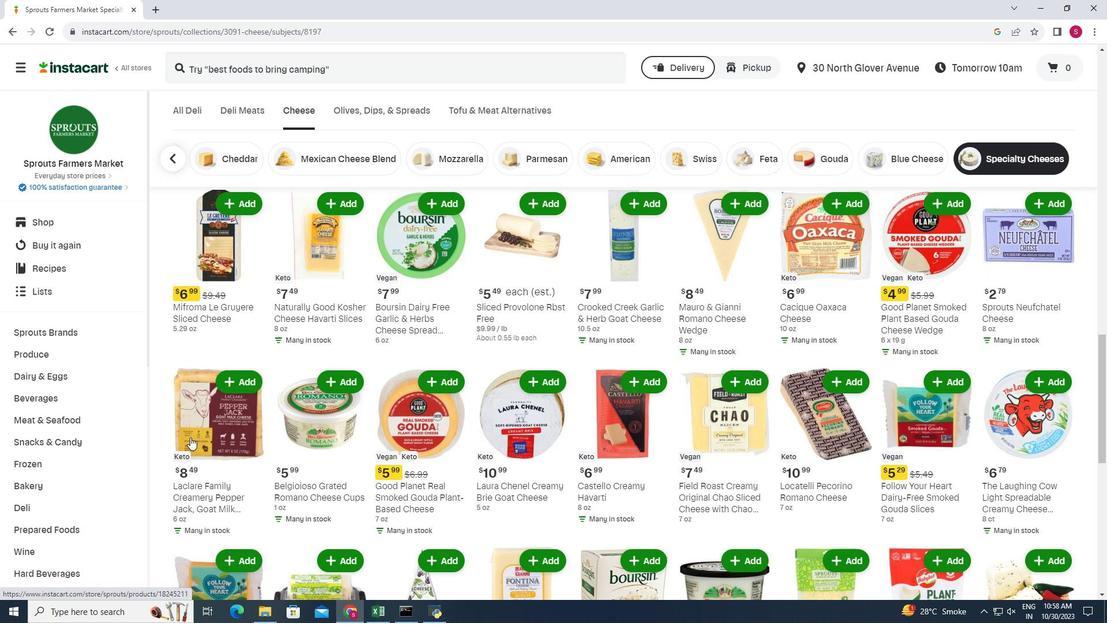 
Action: Mouse scrolled (190, 436) with delta (0, 0)
Screenshot: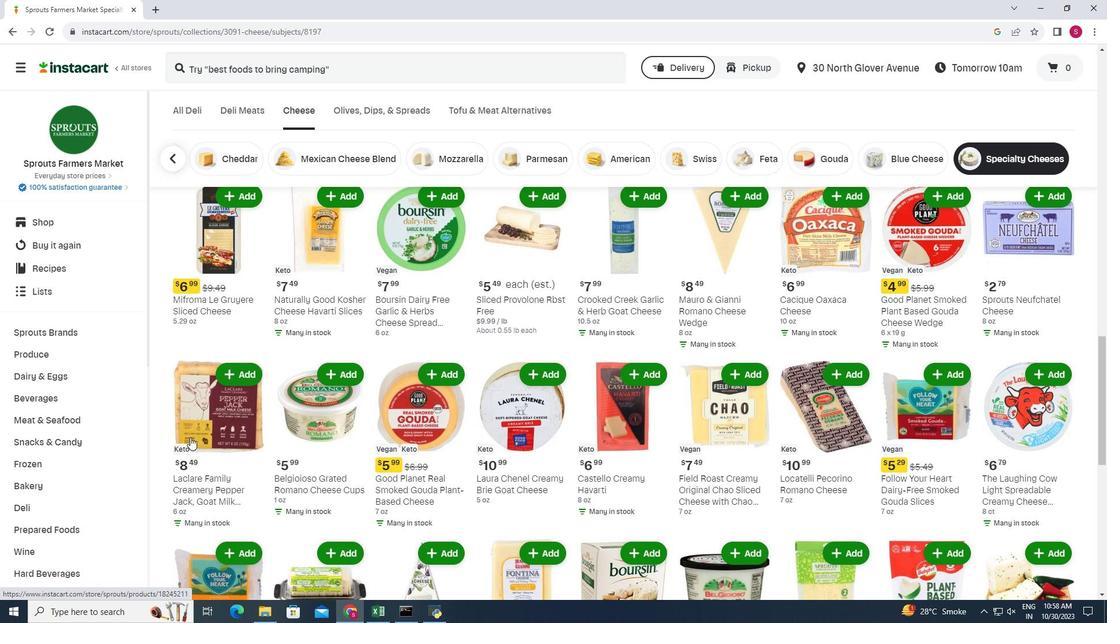 
Action: Mouse scrolled (190, 436) with delta (0, 0)
Screenshot: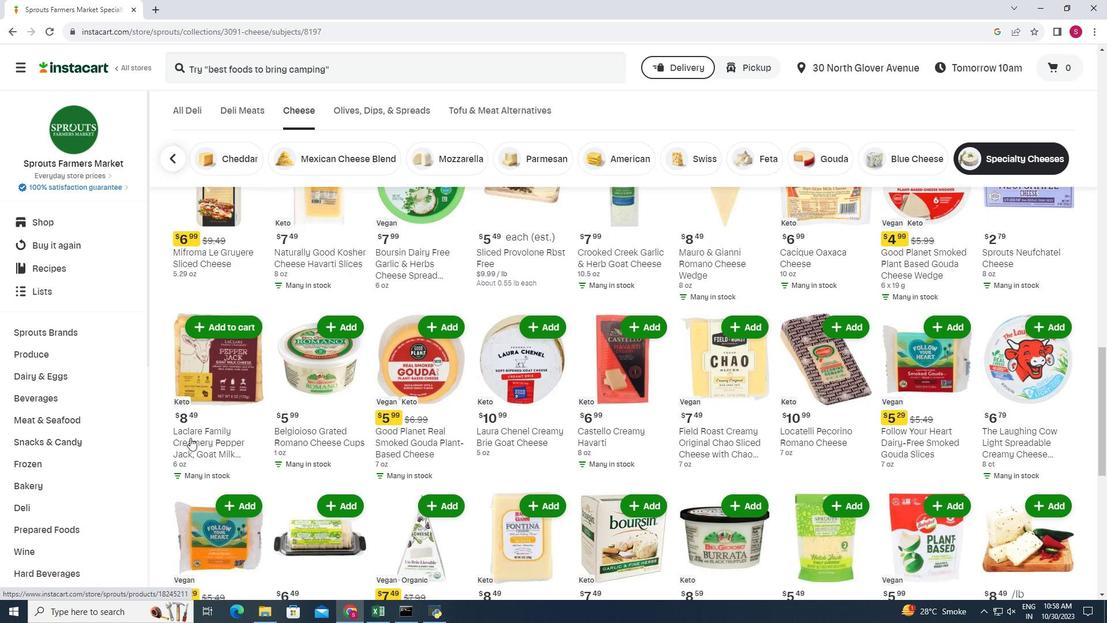 
Action: Mouse moved to (1050, 471)
Screenshot: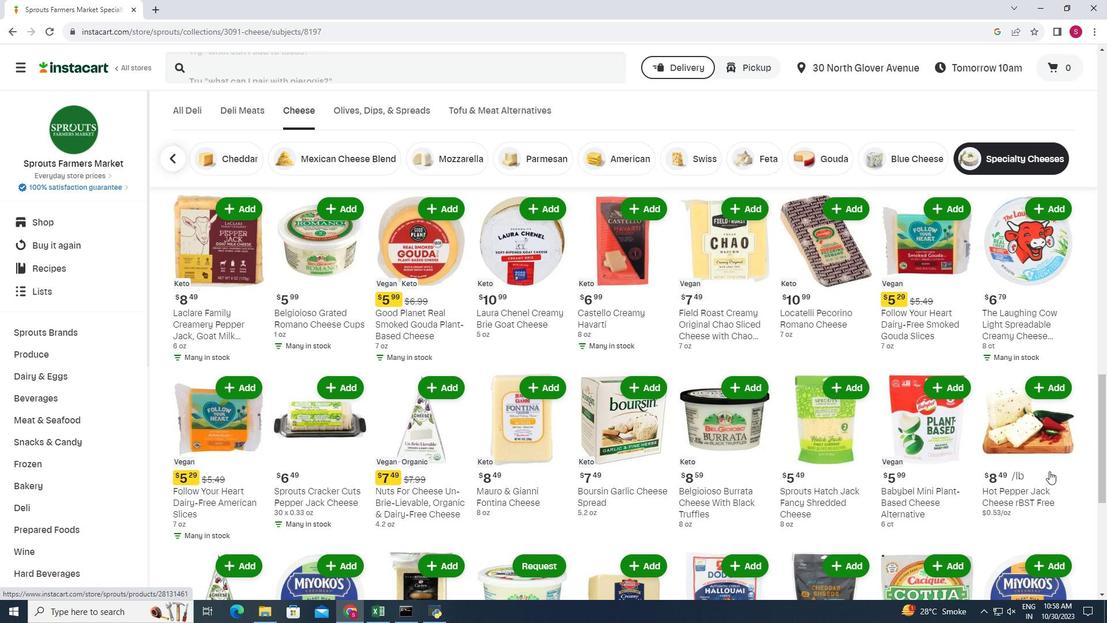 
Action: Mouse scrolled (1050, 470) with delta (0, 0)
Screenshot: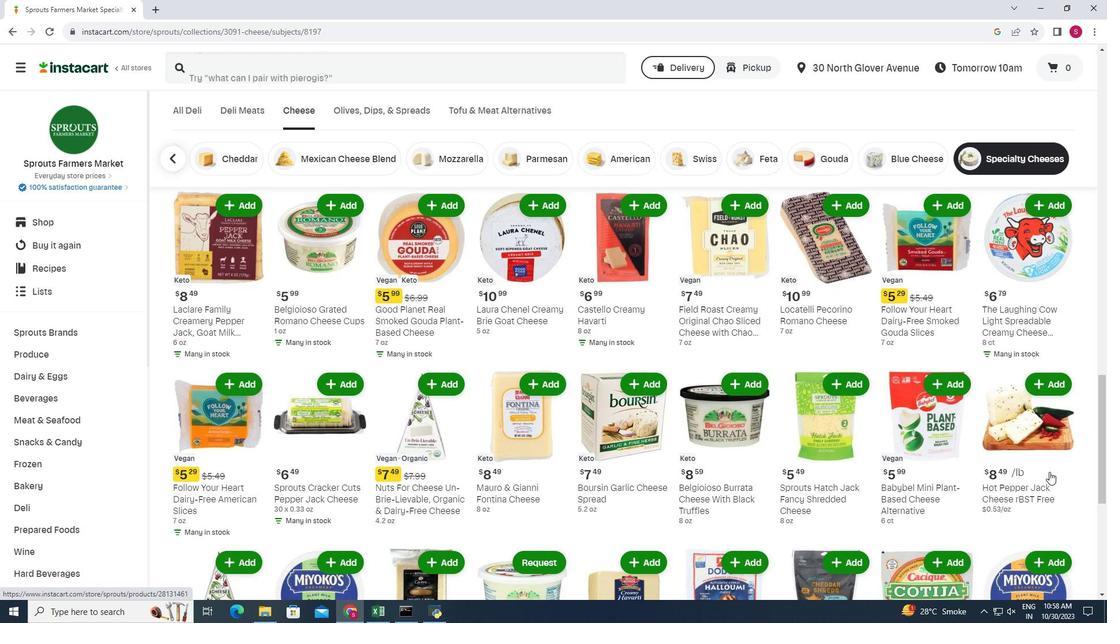 
Action: Mouse moved to (1050, 471)
Screenshot: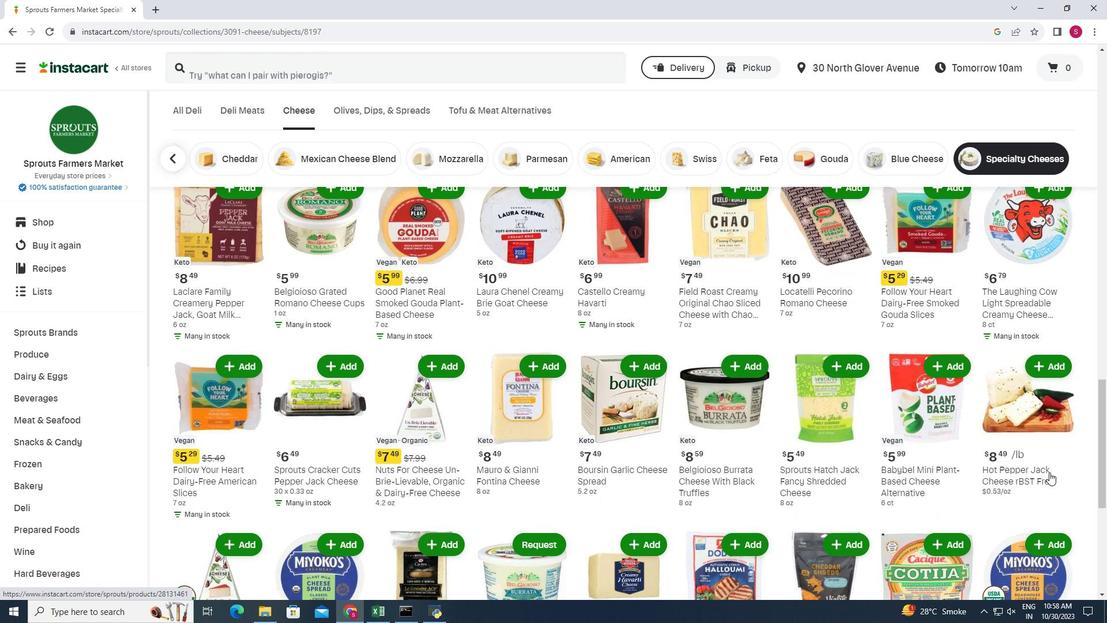 
Action: Mouse scrolled (1050, 471) with delta (0, 0)
Screenshot: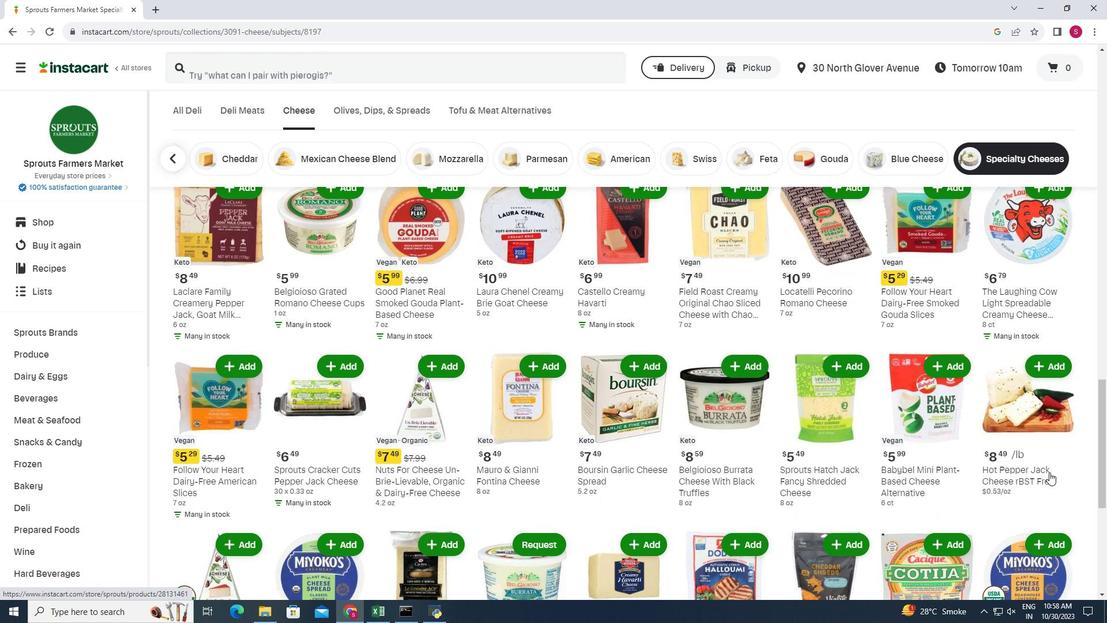 
Action: Mouse moved to (1050, 472)
Screenshot: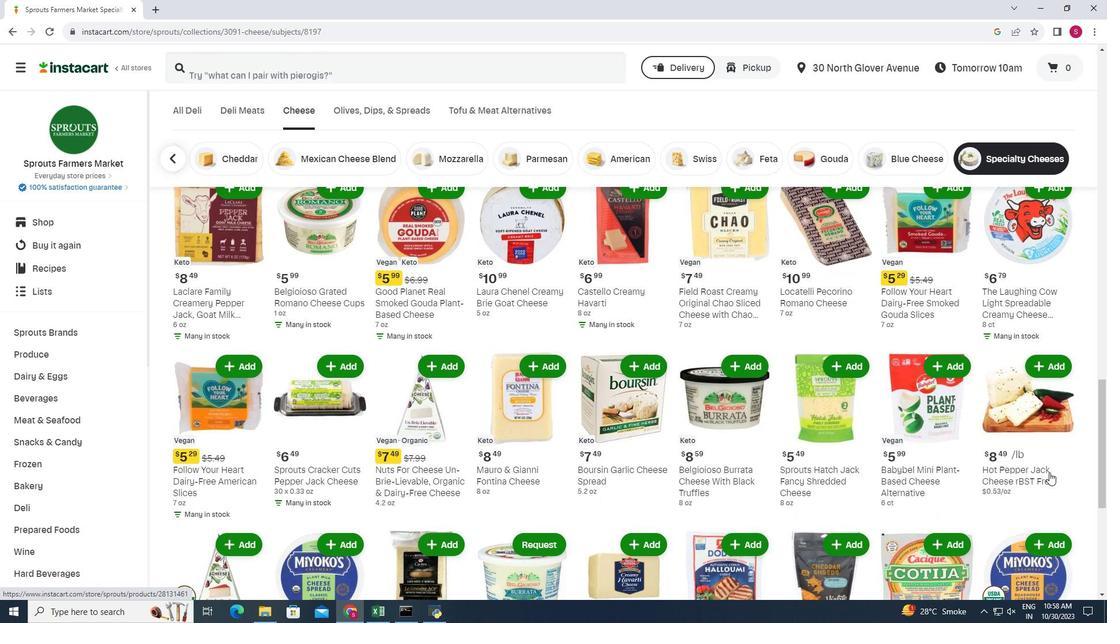 
Action: Mouse scrolled (1050, 471) with delta (0, 0)
Screenshot: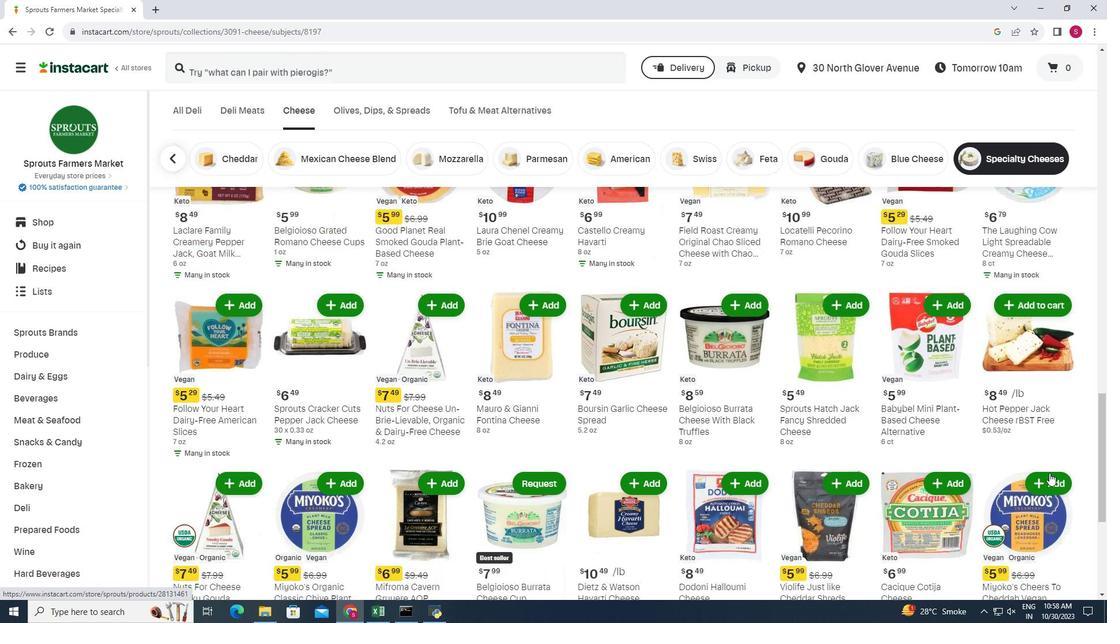 
Action: Mouse moved to (186, 449)
Screenshot: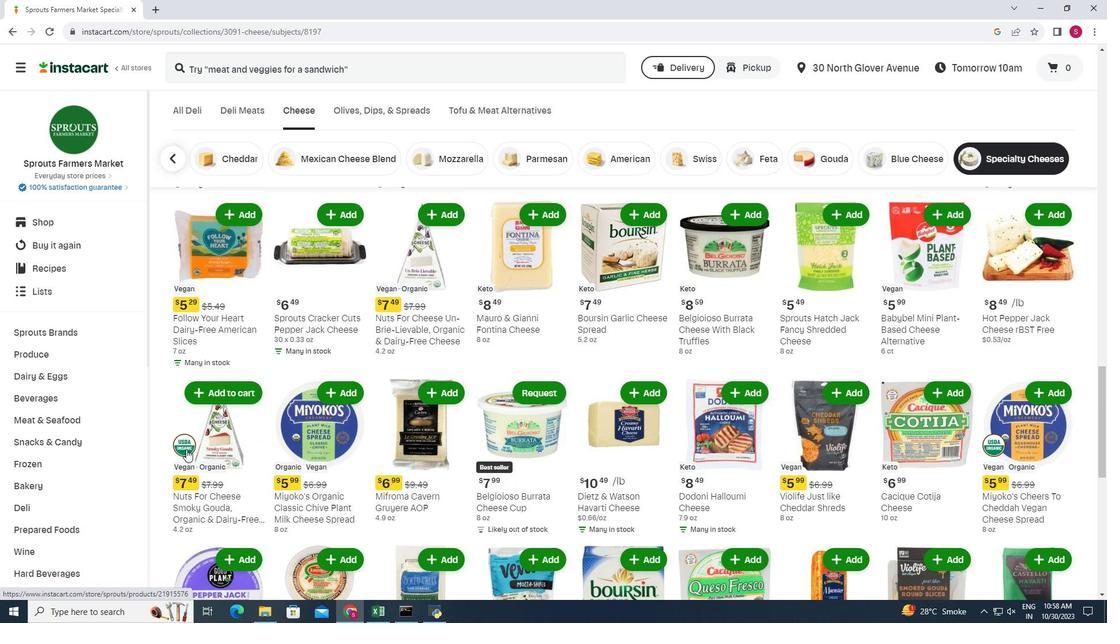 
Action: Mouse scrolled (186, 448) with delta (0, 0)
Screenshot: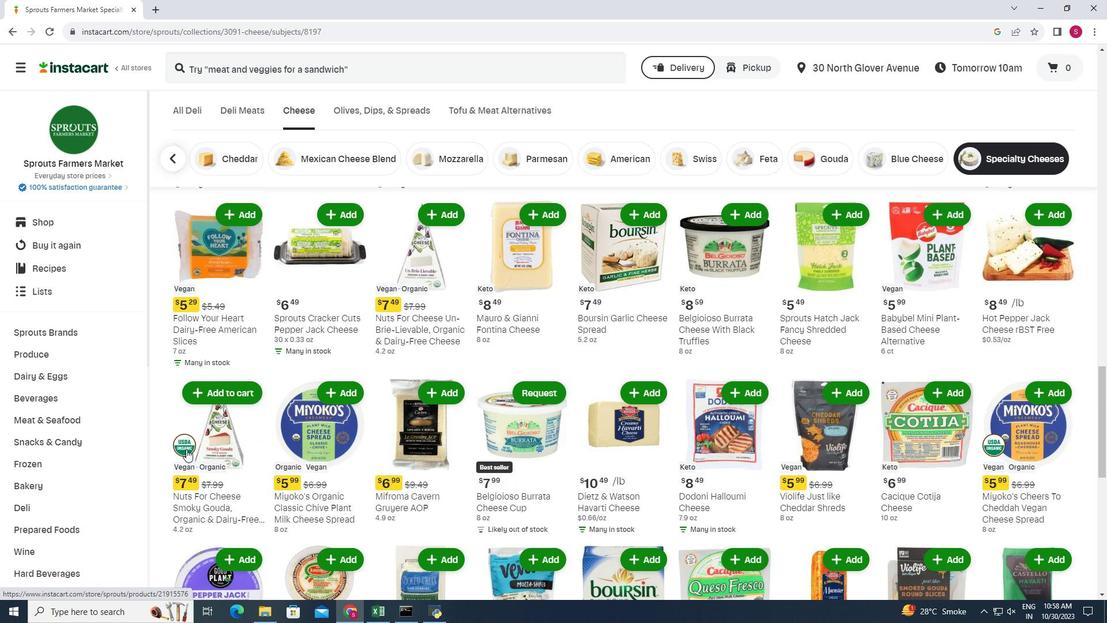 
Action: Mouse scrolled (186, 448) with delta (0, 0)
Screenshot: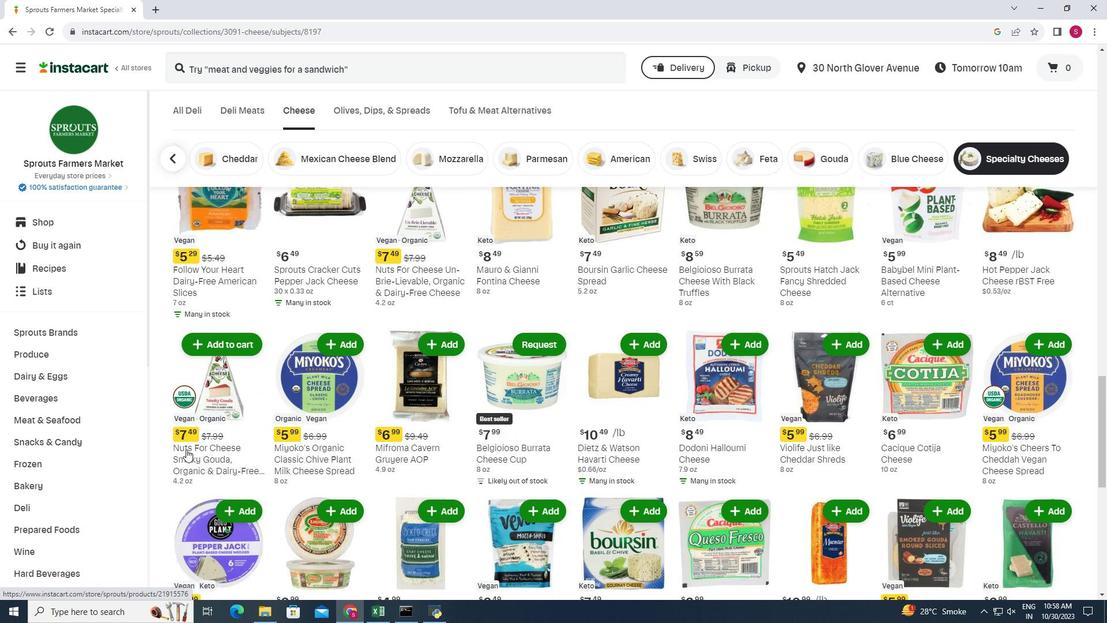 
Action: Mouse scrolled (186, 448) with delta (0, 0)
Screenshot: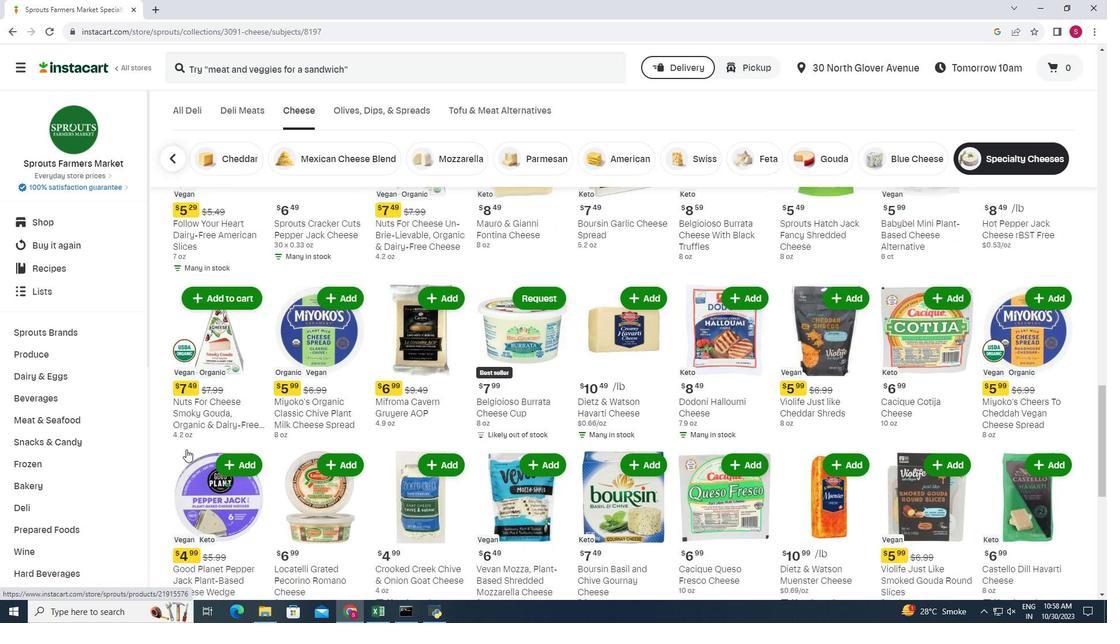 
Action: Mouse moved to (1051, 460)
Screenshot: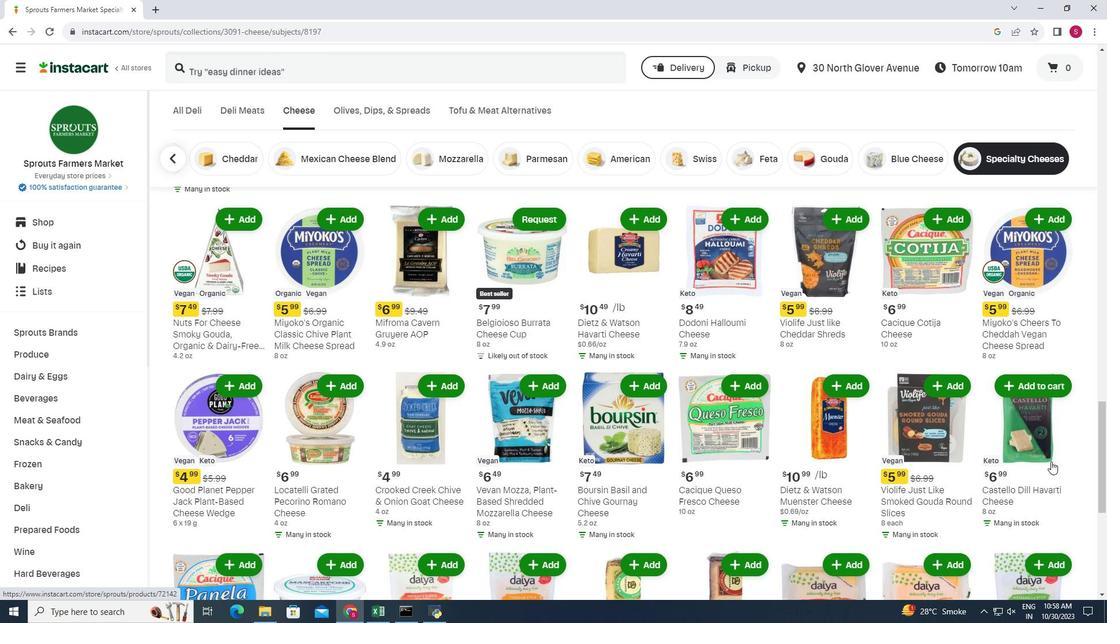 
Action: Mouse scrolled (1051, 459) with delta (0, 0)
Screenshot: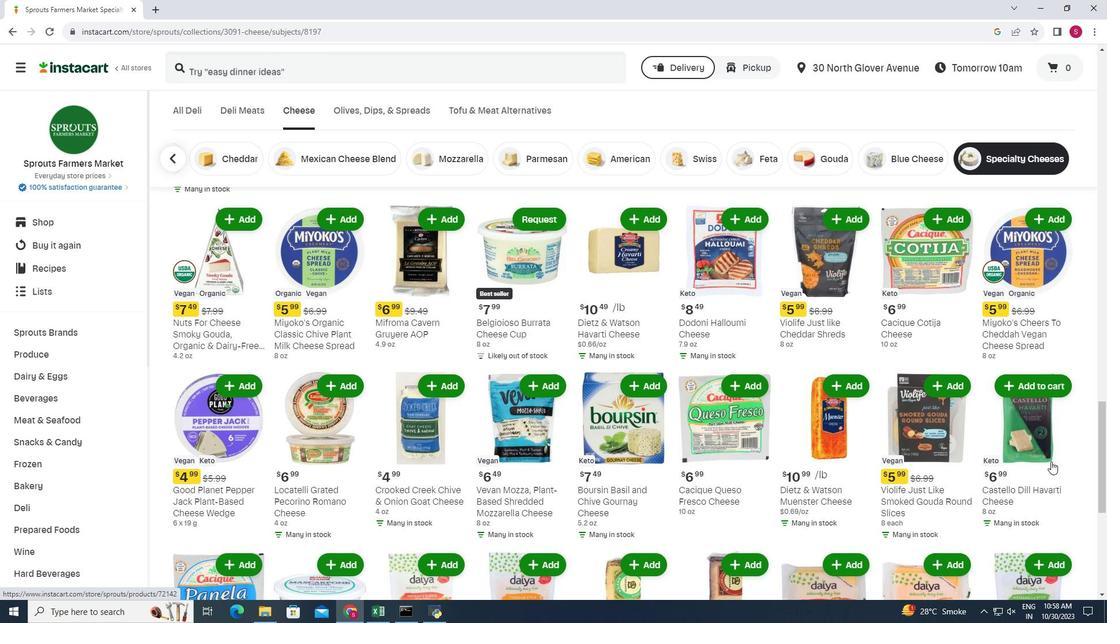 
Action: Mouse moved to (1051, 461)
Screenshot: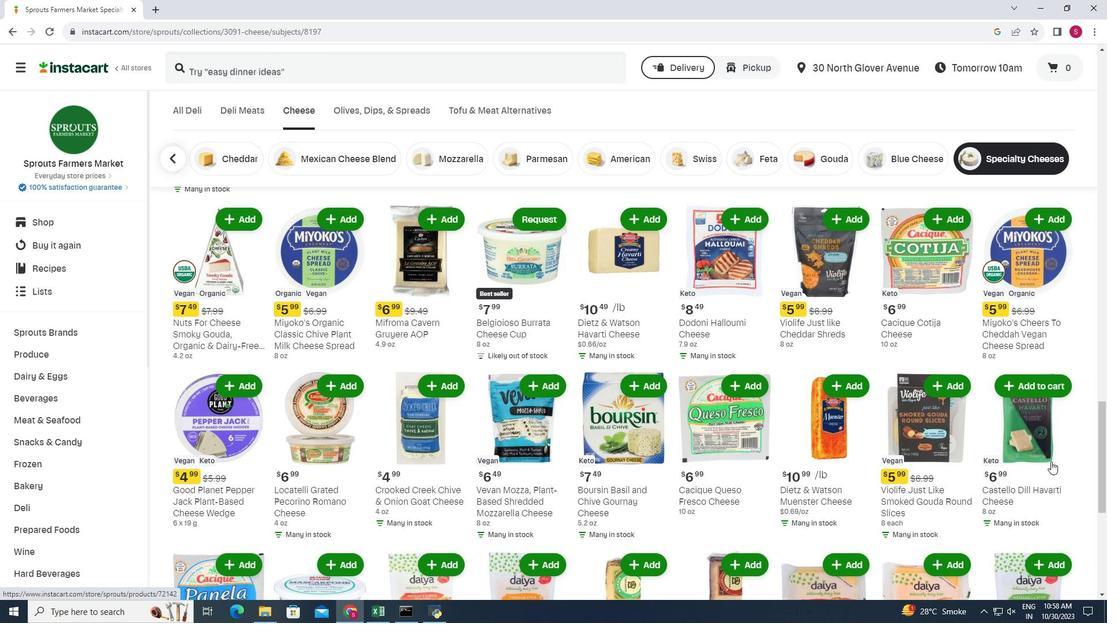
Action: Mouse scrolled (1051, 460) with delta (0, 0)
Screenshot: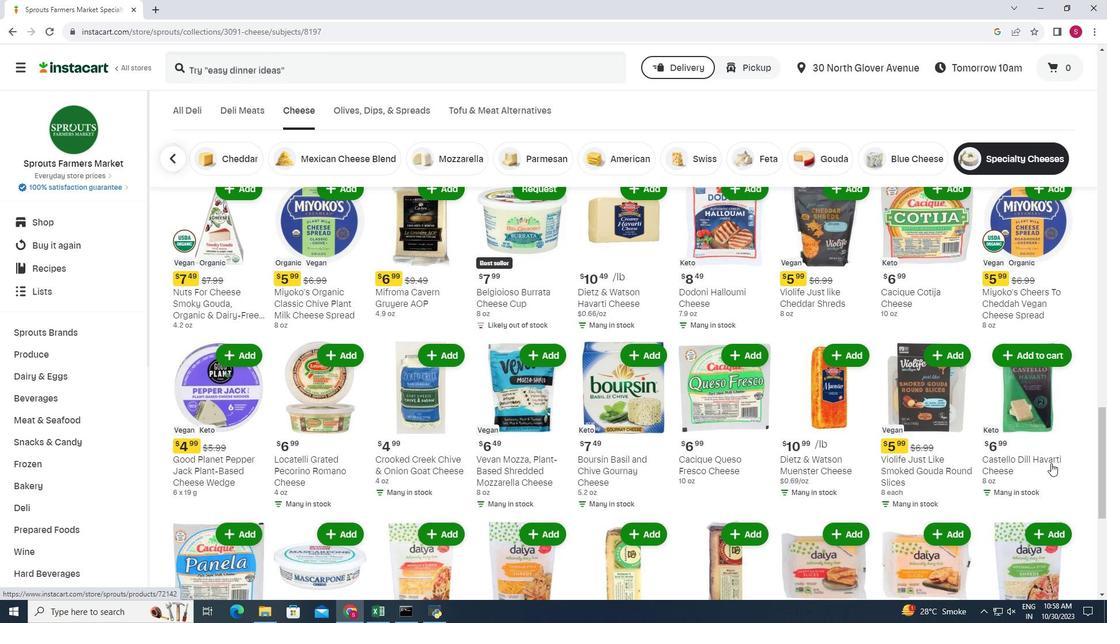 
Action: Mouse moved to (1051, 462)
Screenshot: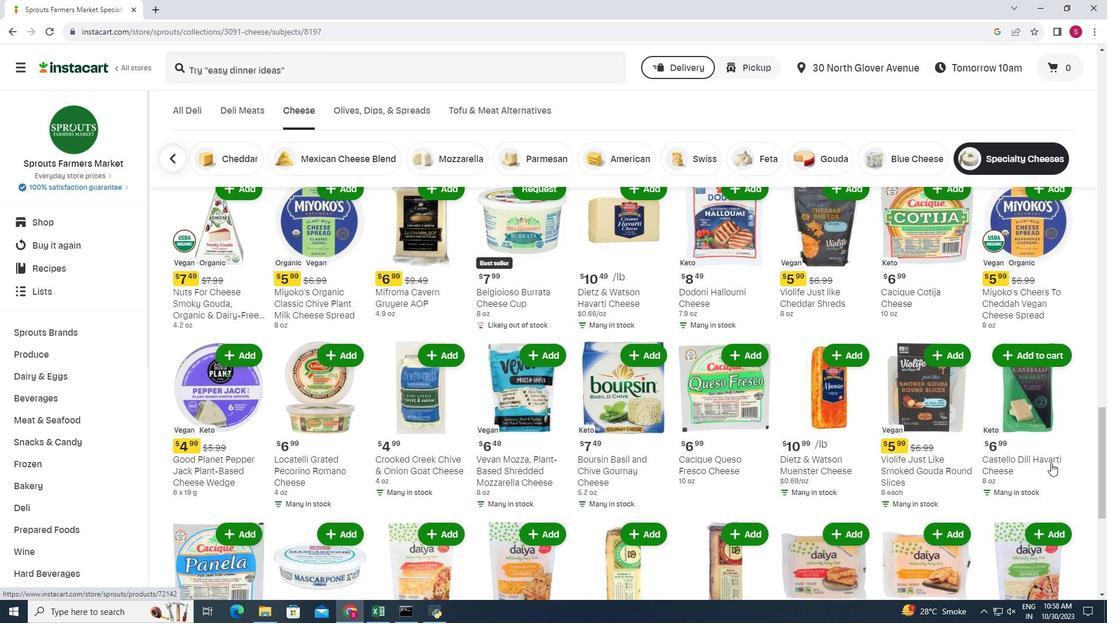 
Action: Mouse scrolled (1051, 461) with delta (0, 0)
Screenshot: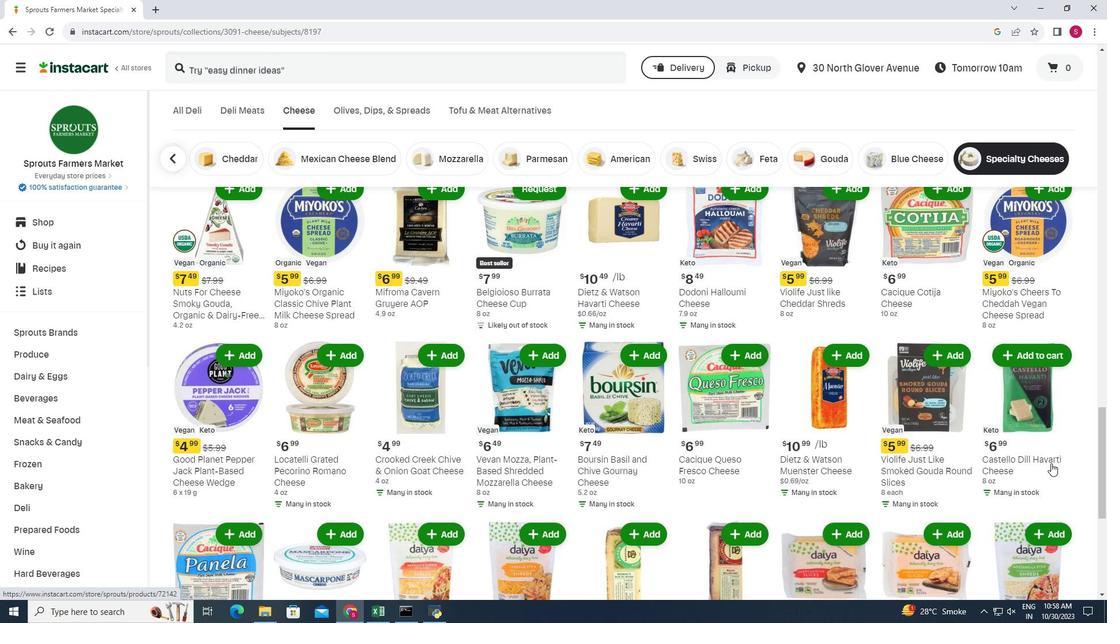 
Action: Mouse moved to (243, 448)
Screenshot: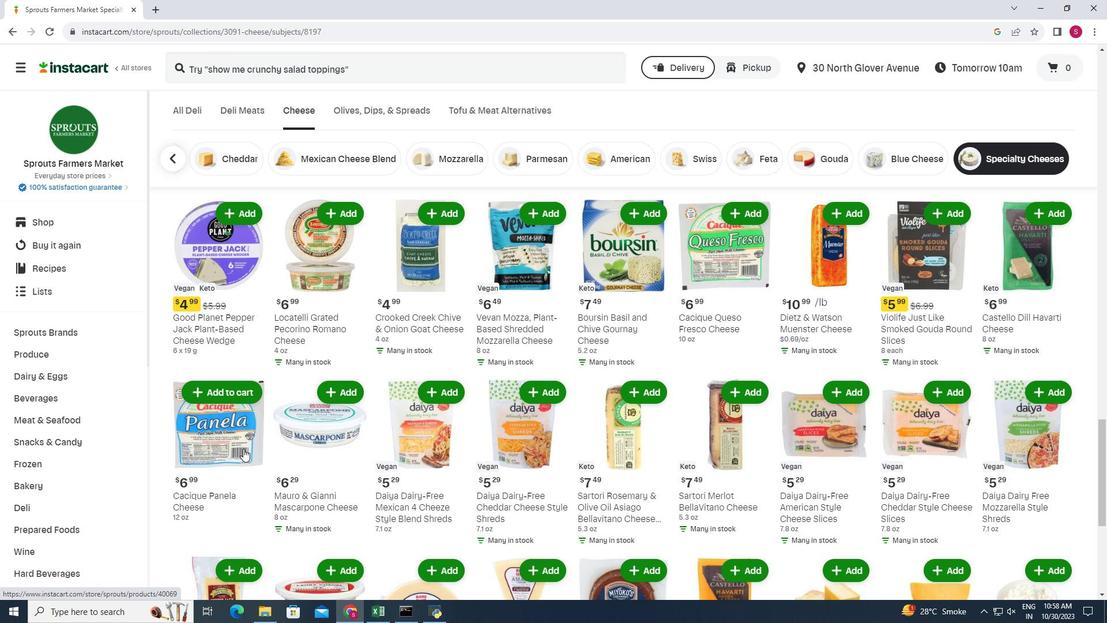 
Action: Mouse scrolled (243, 448) with delta (0, 0)
Screenshot: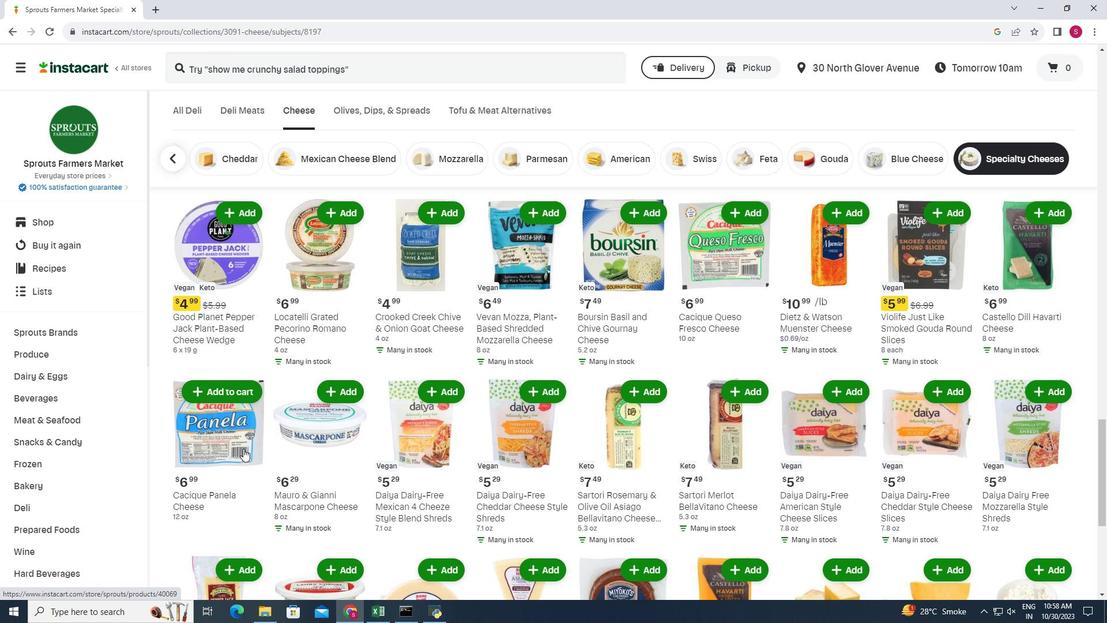 
Action: Mouse scrolled (243, 448) with delta (0, 0)
Screenshot: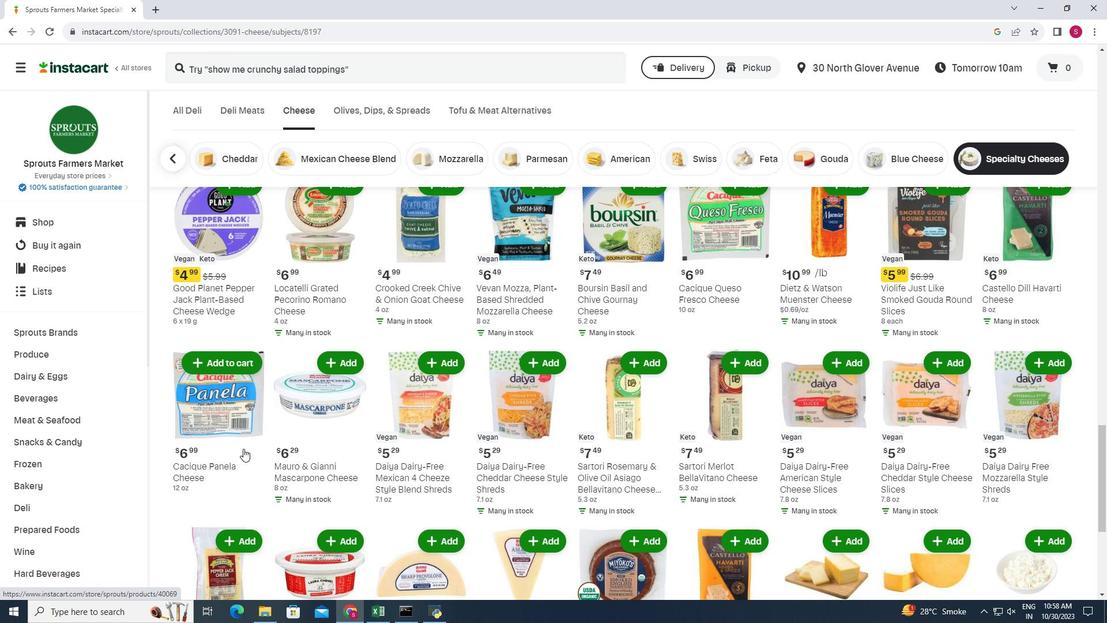 
Action: Mouse scrolled (243, 448) with delta (0, 0)
Screenshot: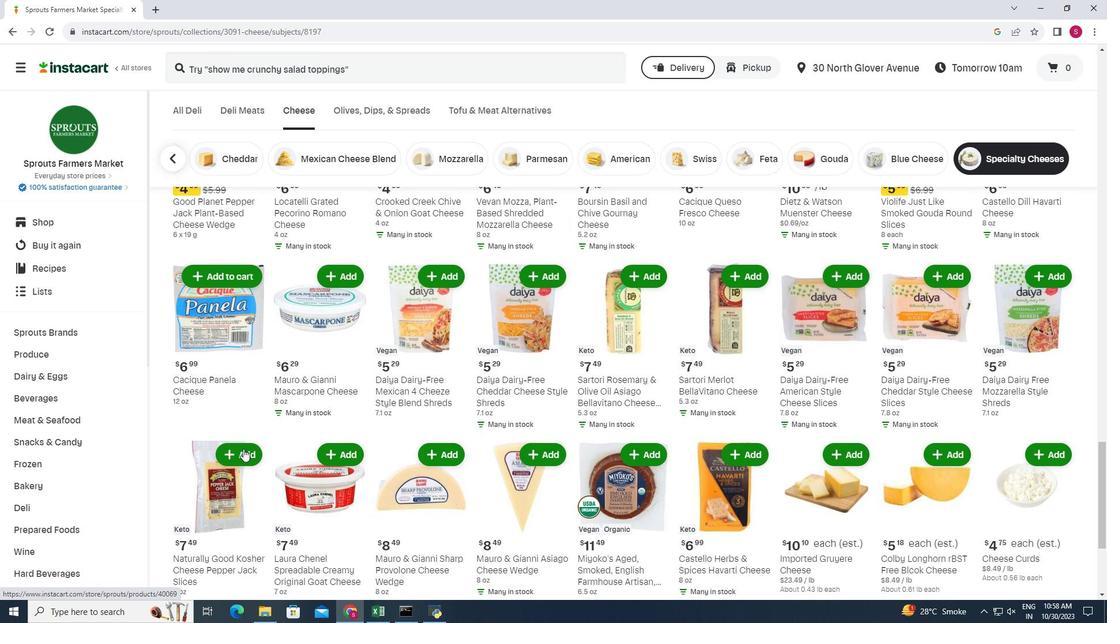 
Action: Mouse moved to (436, 389)
Screenshot: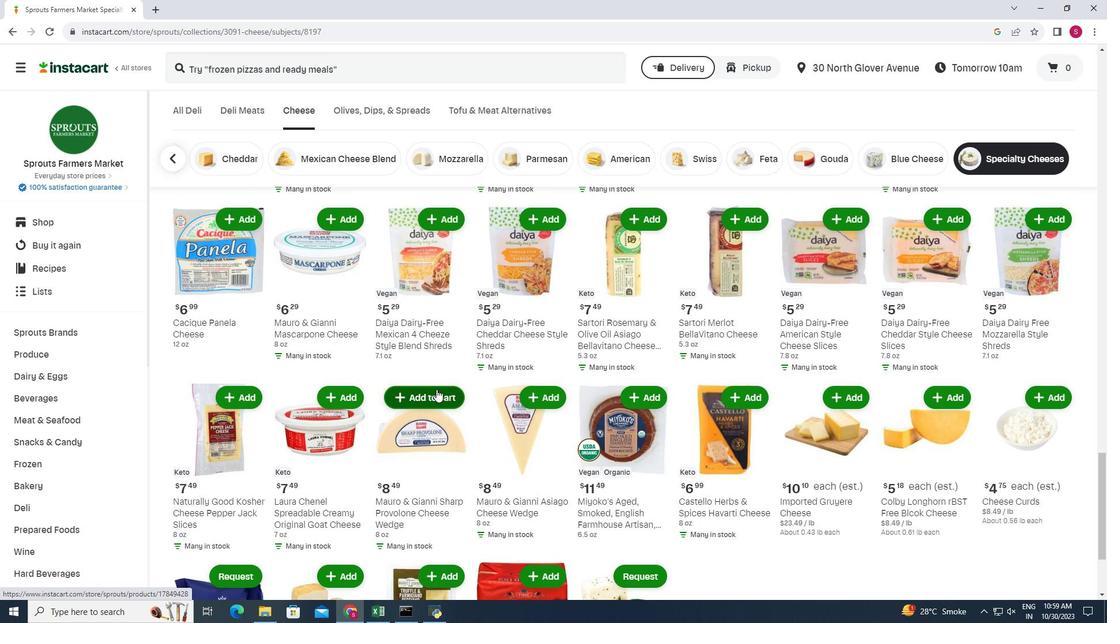
Action: Mouse pressed left at (436, 389)
Screenshot: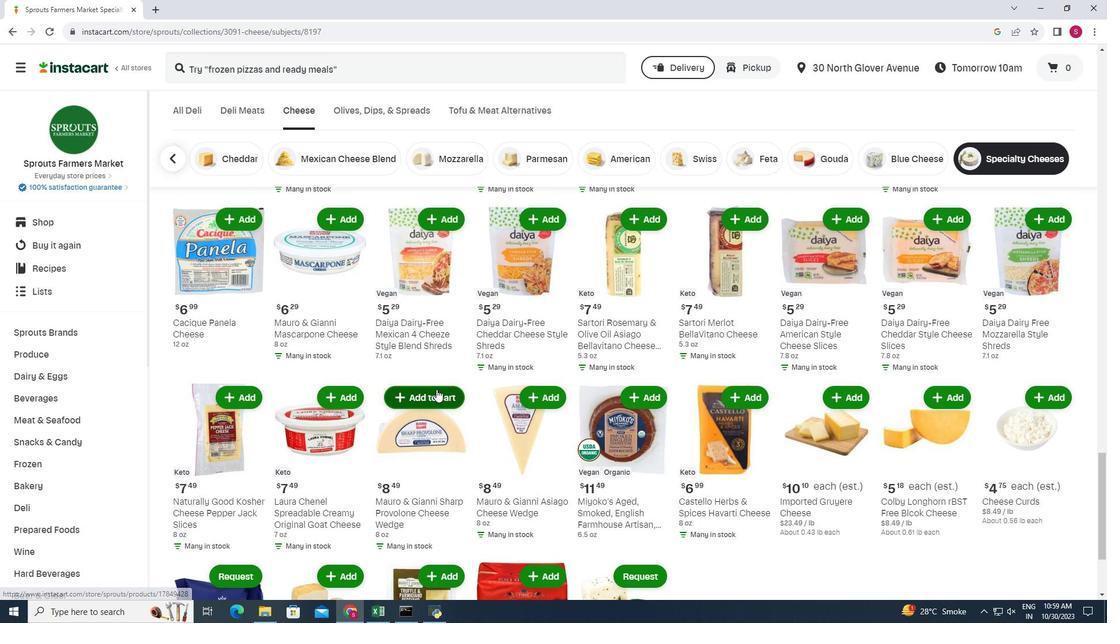 
Action: Mouse moved to (465, 364)
Screenshot: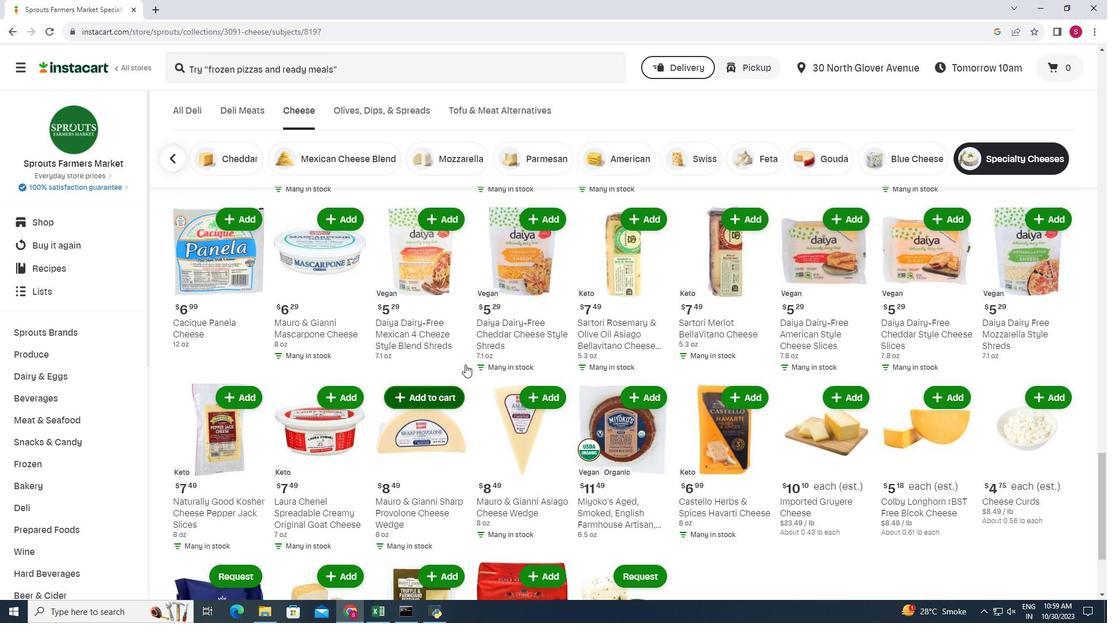 
